 Task: Look for space in Salvaleón de Higüey, Dominican Republic from 4th June, 2023 to 15th June, 2023 for 2 adults in price range Rs.10000 to Rs.15000. Place can be entire place with 1  bedroom having 1 bed and 1 bathroom. Property type can be house, flat, guest house, hotel. Booking option can be shelf check-in. Required host language is English.
Action: Mouse moved to (671, 96)
Screenshot: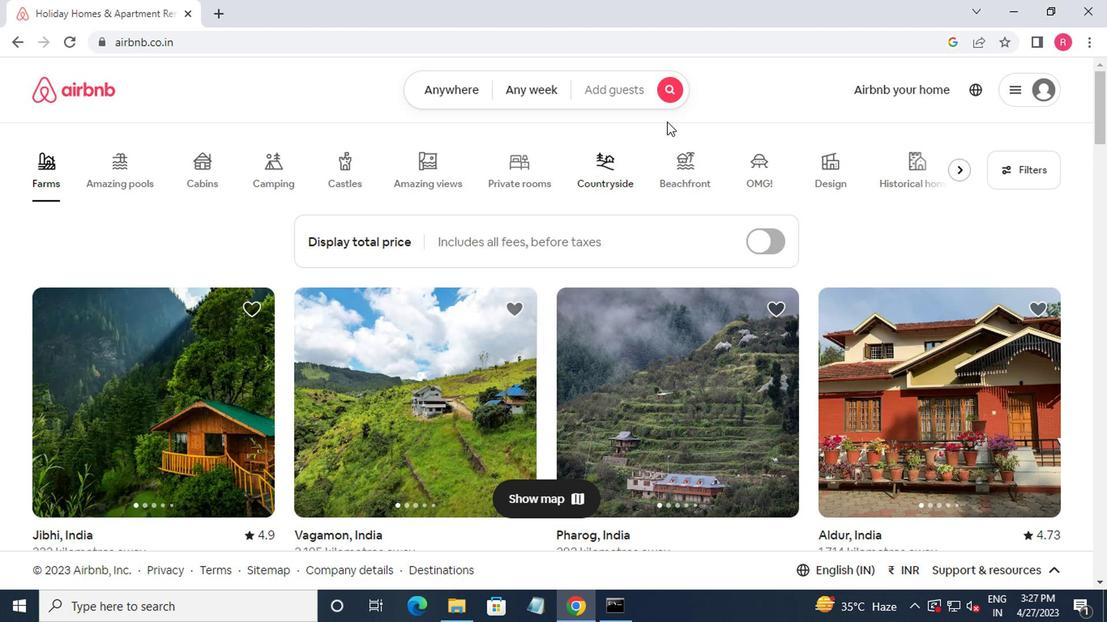 
Action: Mouse pressed left at (671, 96)
Screenshot: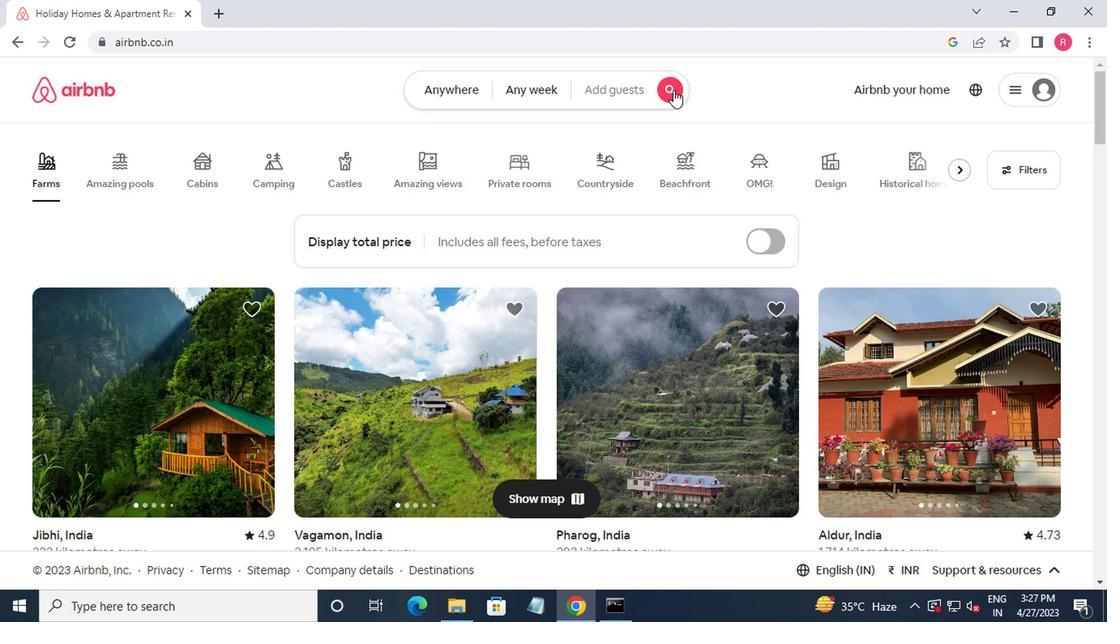 
Action: Mouse moved to (381, 163)
Screenshot: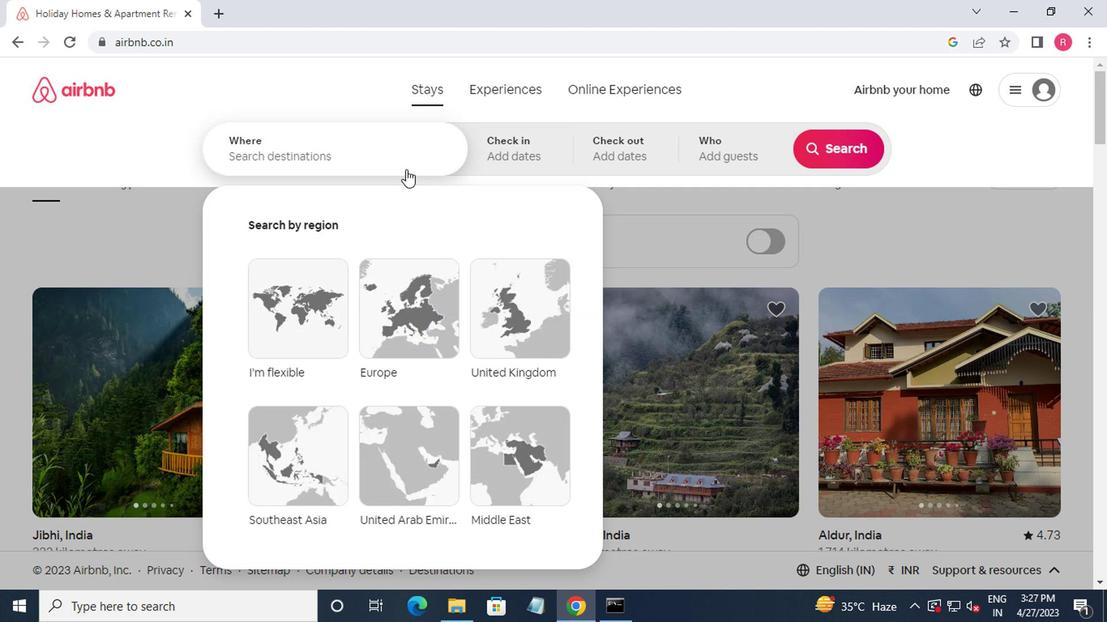 
Action: Mouse pressed left at (381, 163)
Screenshot: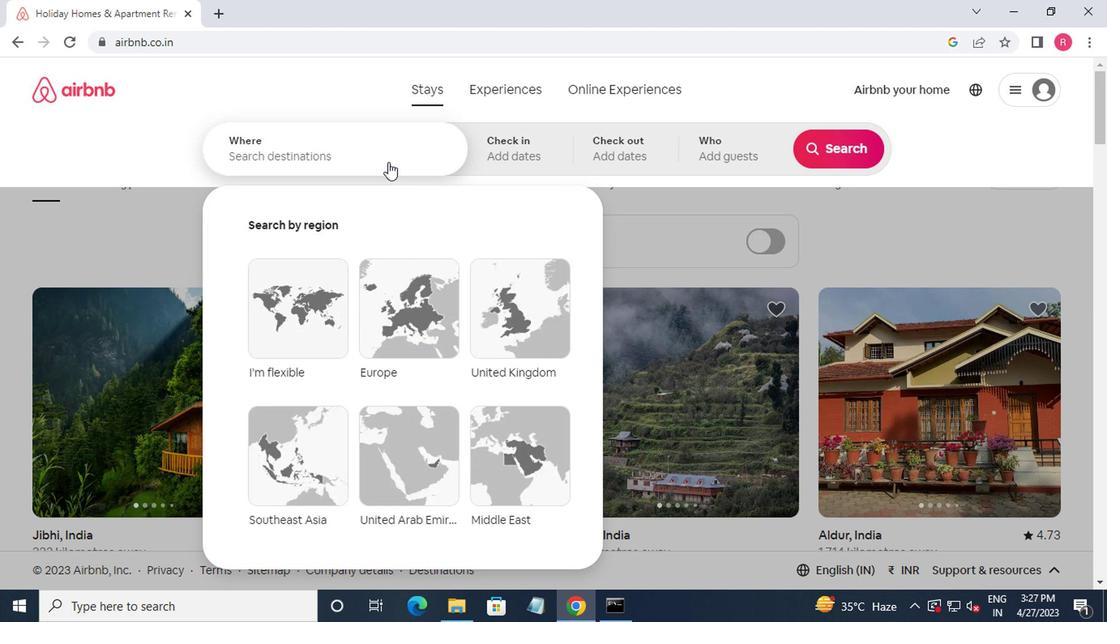 
Action: Mouse moved to (445, 133)
Screenshot: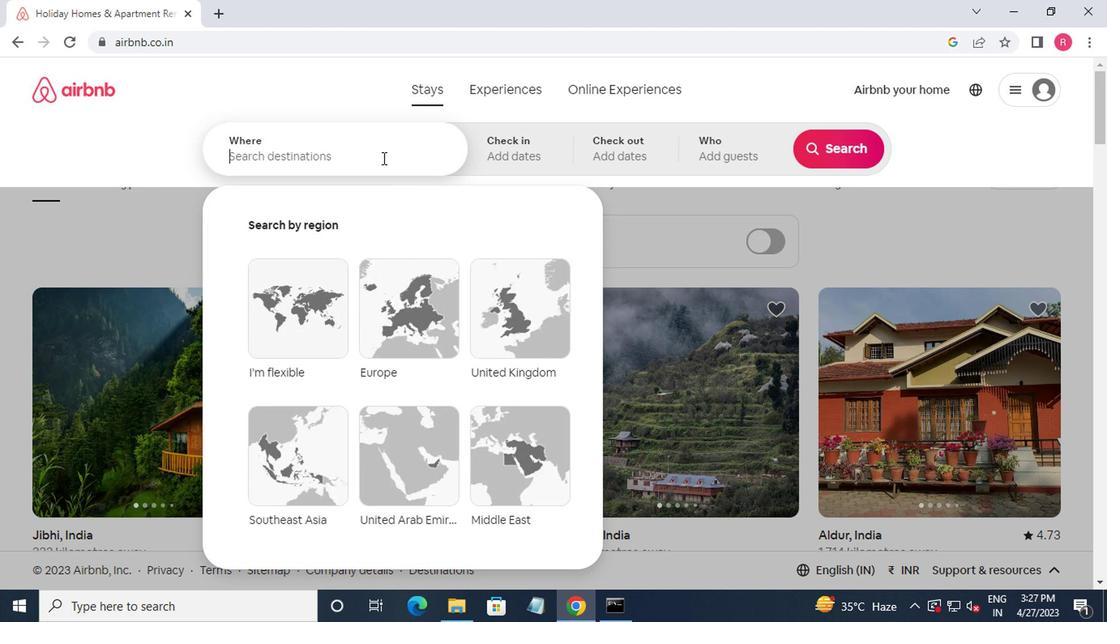 
Action: Key pressed salvaleon<Key.space>de<Key.space>higuey,denmar<Key.down><Key.enter>
Screenshot: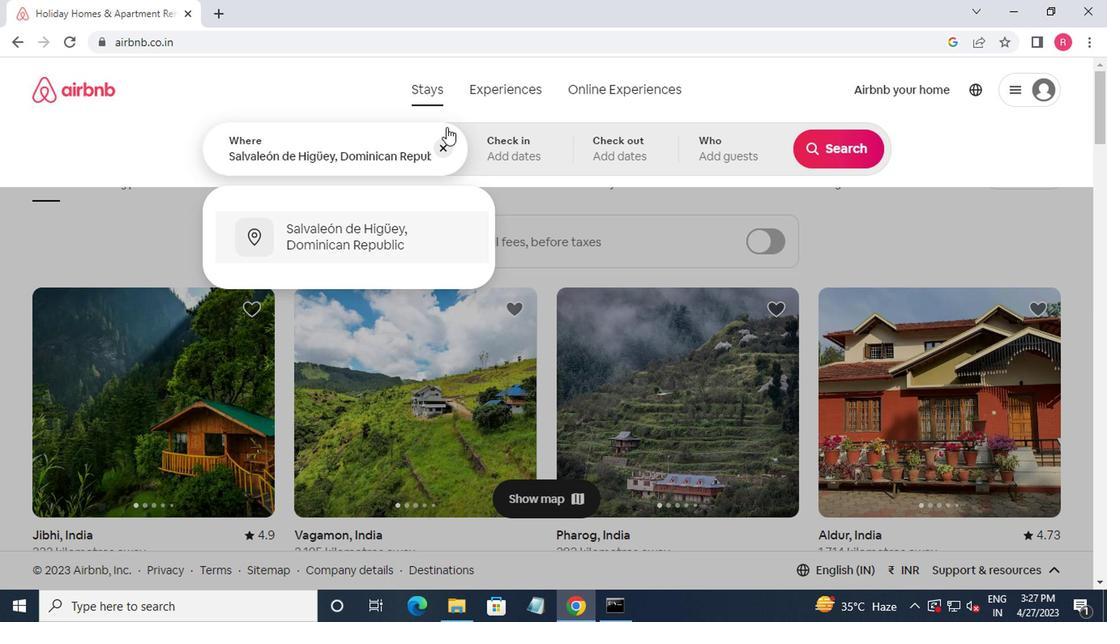 
Action: Mouse moved to (445, 132)
Screenshot: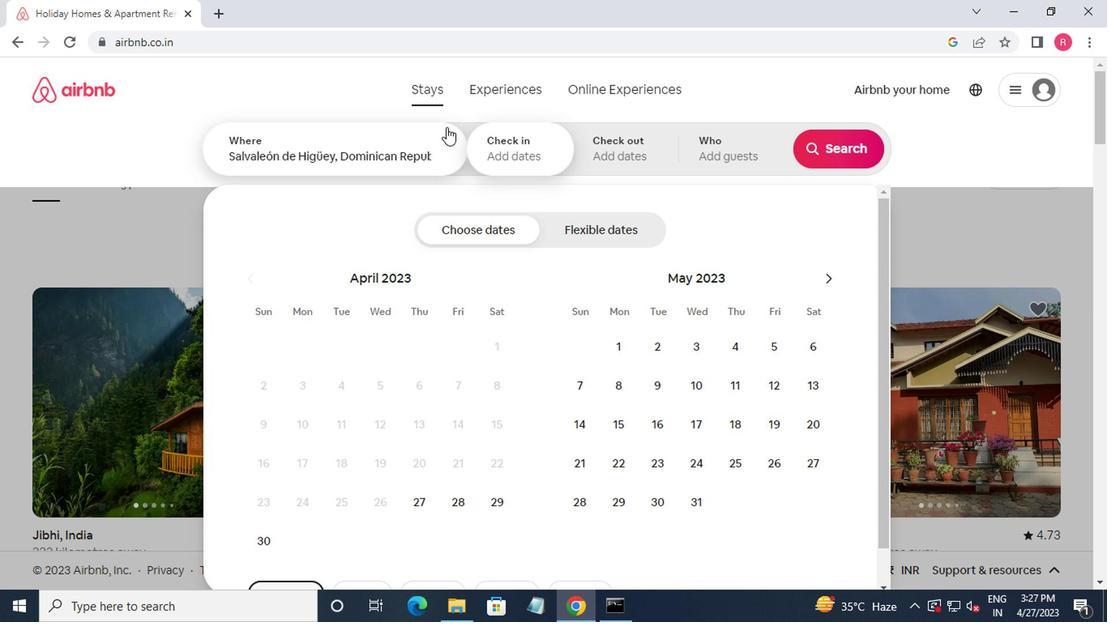 
Action: Mouse scrolled (445, 133) with delta (0, 1)
Screenshot: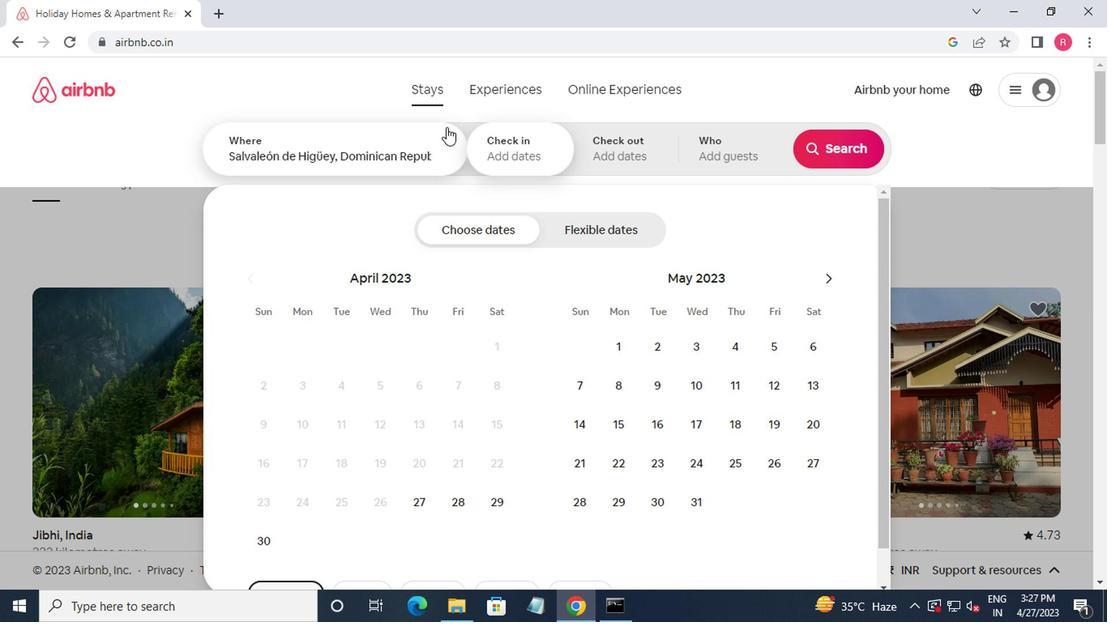 
Action: Mouse moved to (827, 279)
Screenshot: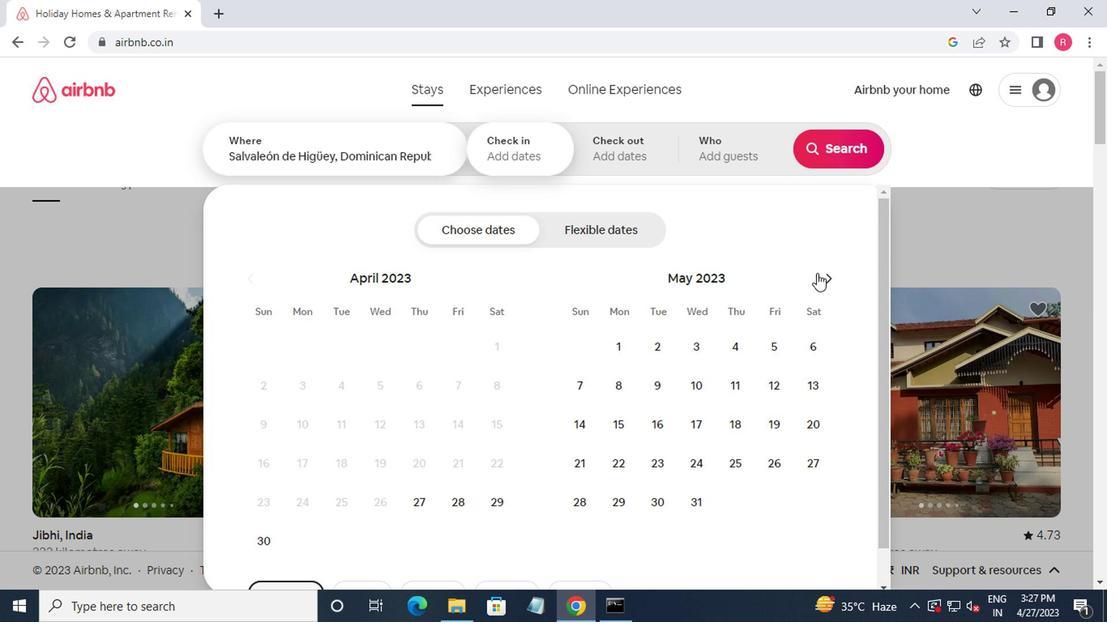 
Action: Mouse pressed left at (827, 279)
Screenshot: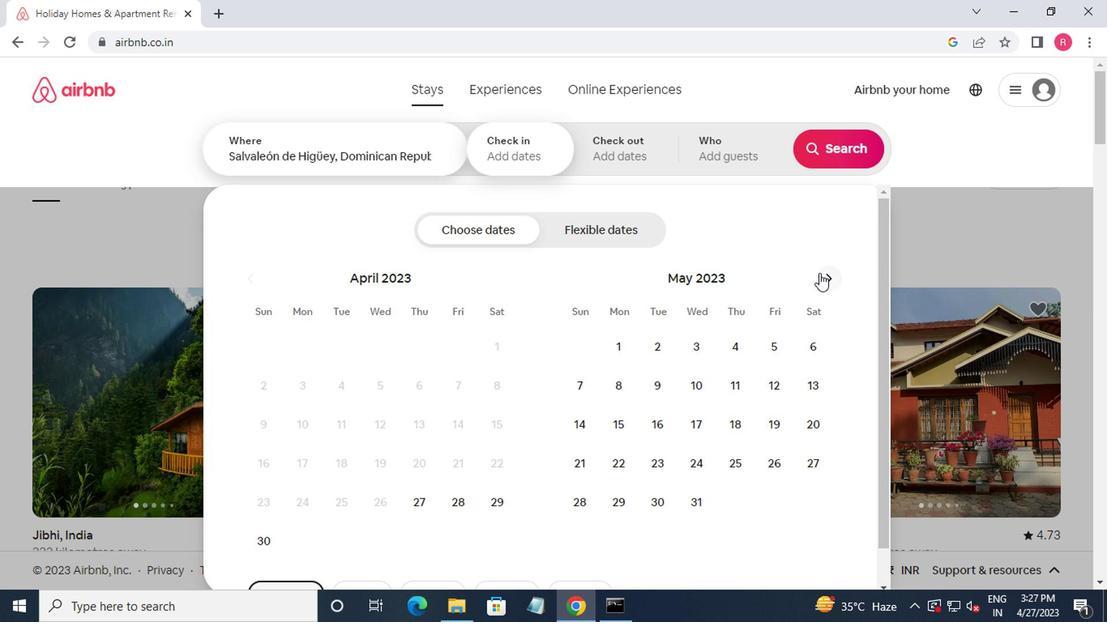 
Action: Mouse moved to (580, 392)
Screenshot: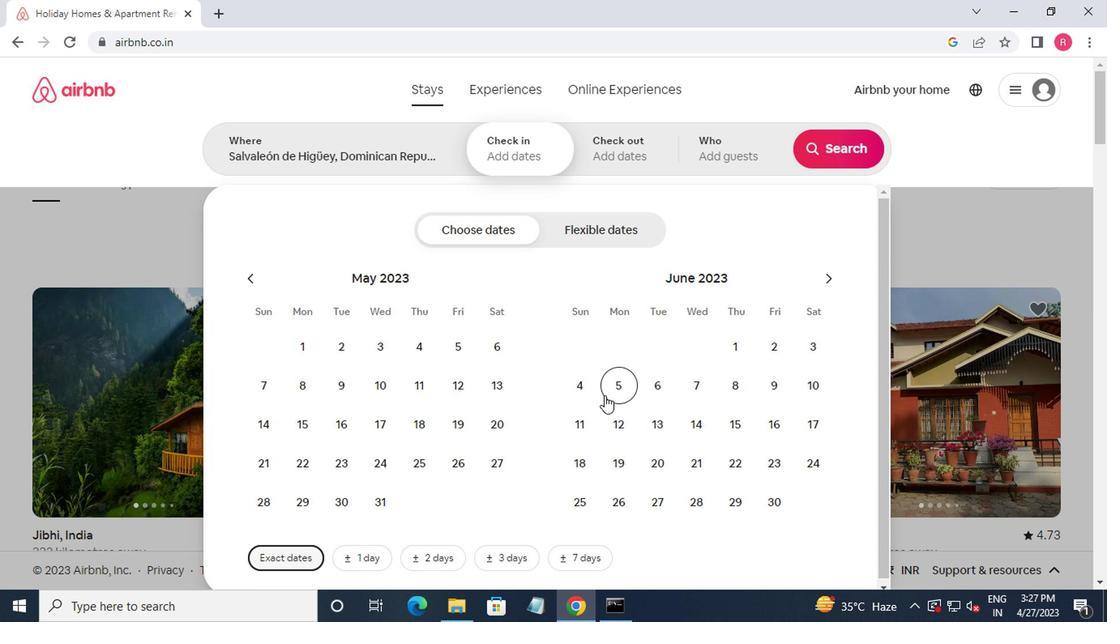 
Action: Mouse pressed left at (580, 392)
Screenshot: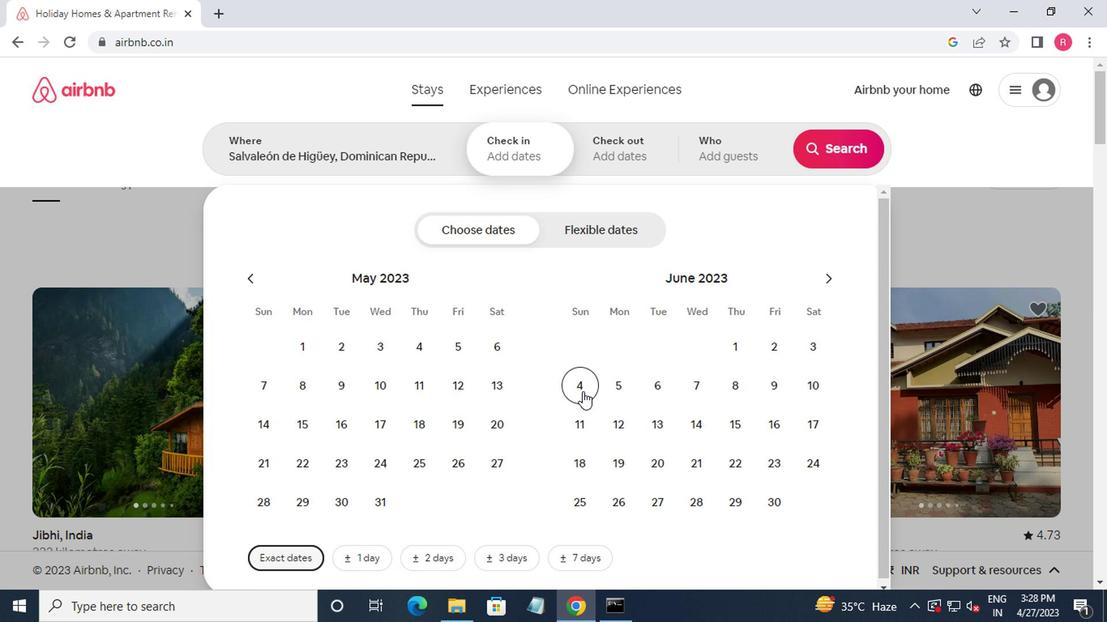 
Action: Mouse moved to (727, 425)
Screenshot: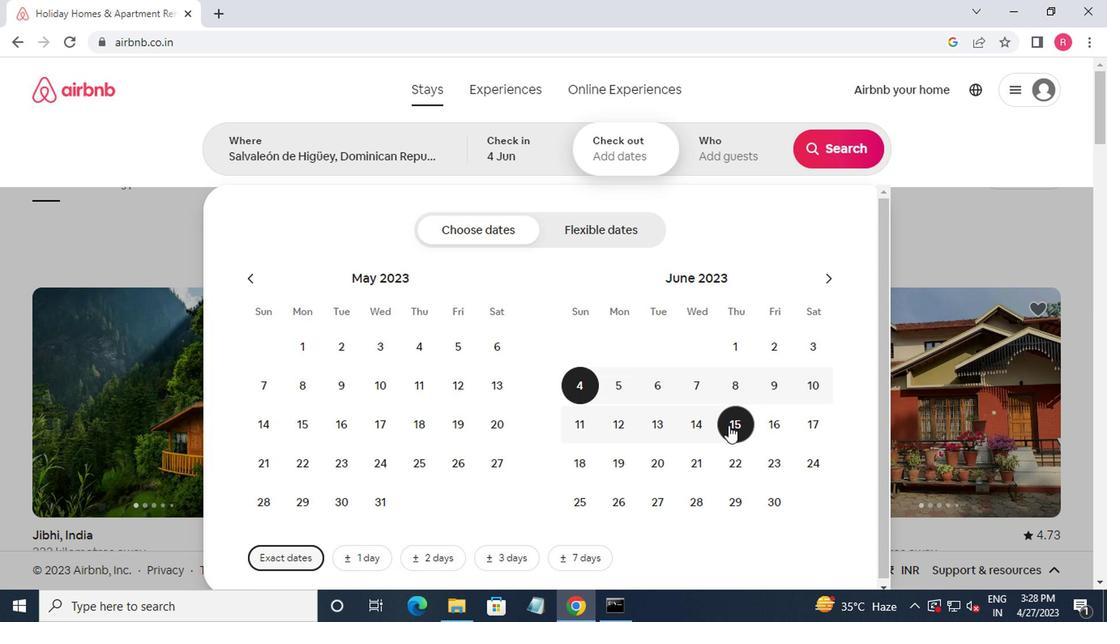 
Action: Mouse pressed left at (727, 425)
Screenshot: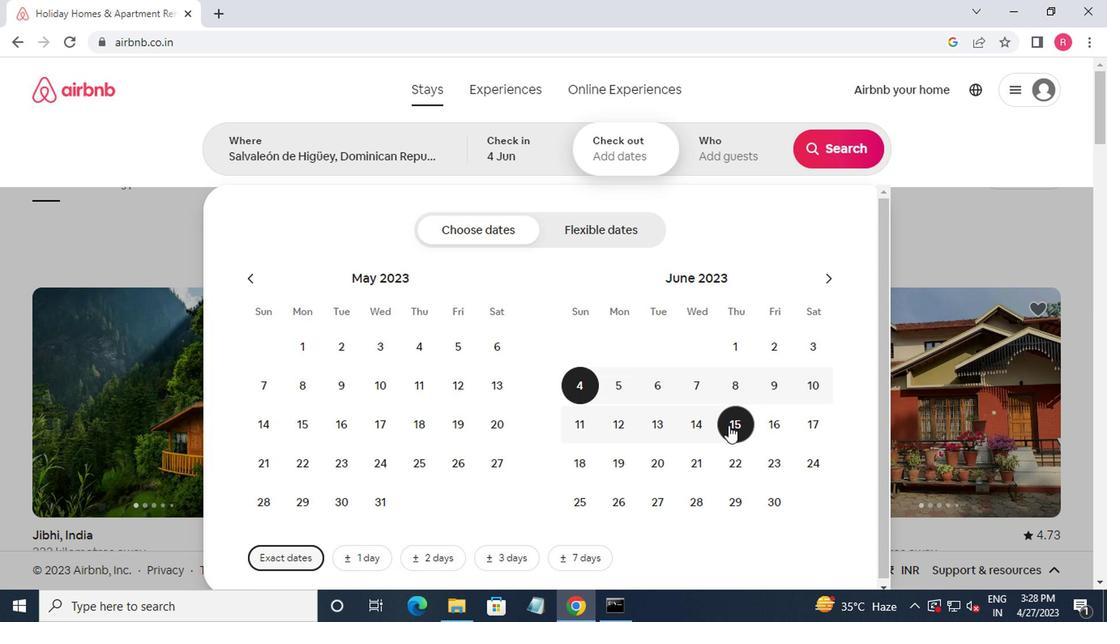 
Action: Mouse moved to (696, 164)
Screenshot: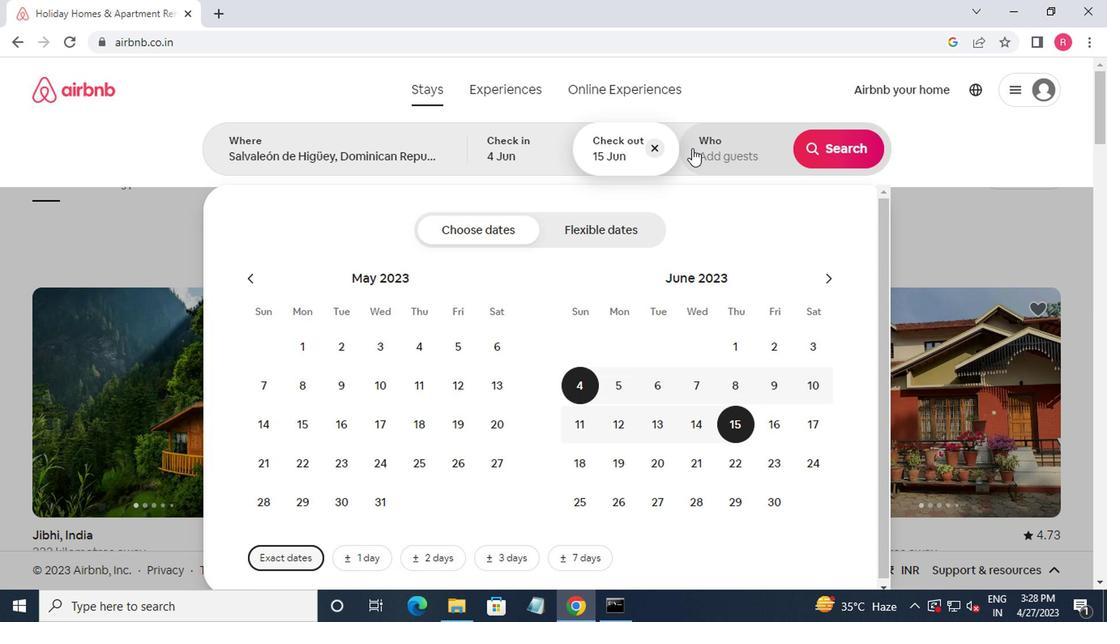 
Action: Mouse pressed left at (696, 164)
Screenshot: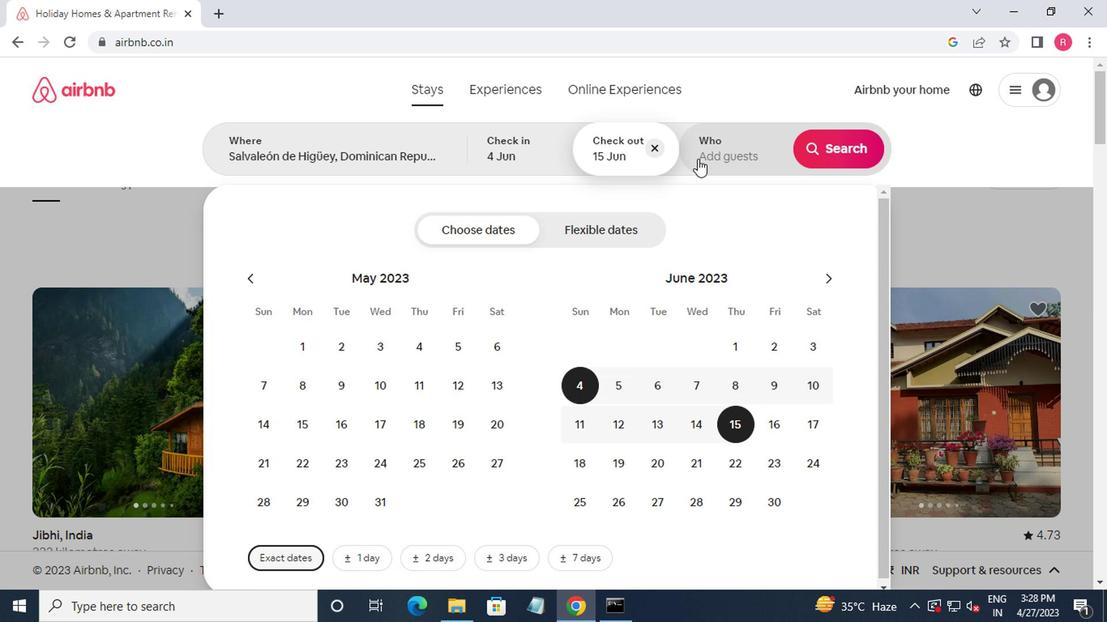 
Action: Mouse moved to (838, 240)
Screenshot: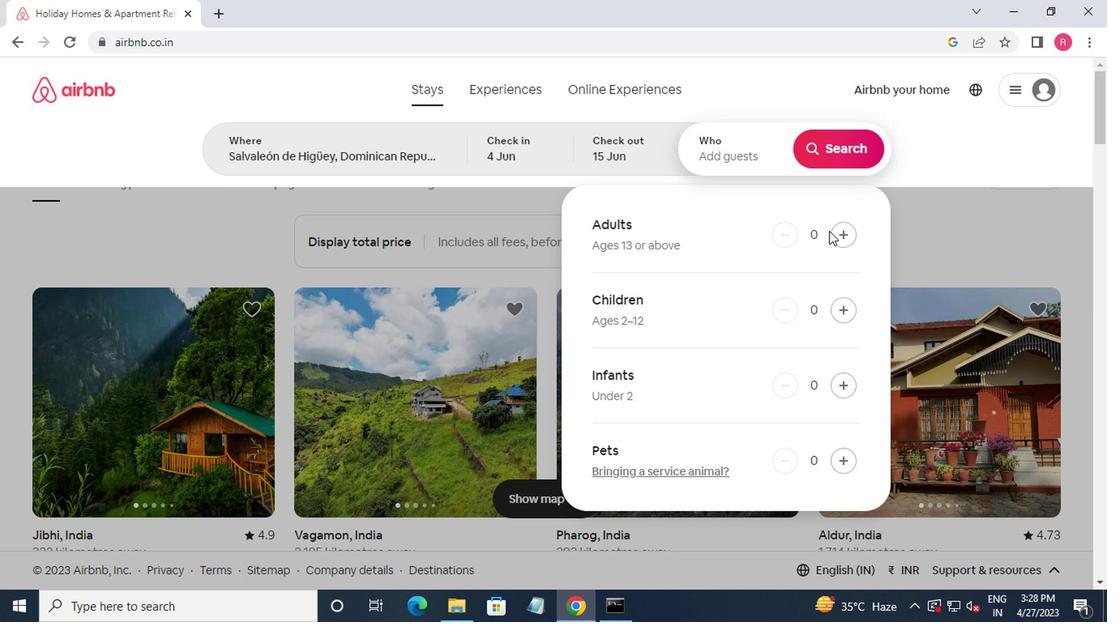 
Action: Mouse pressed left at (838, 240)
Screenshot: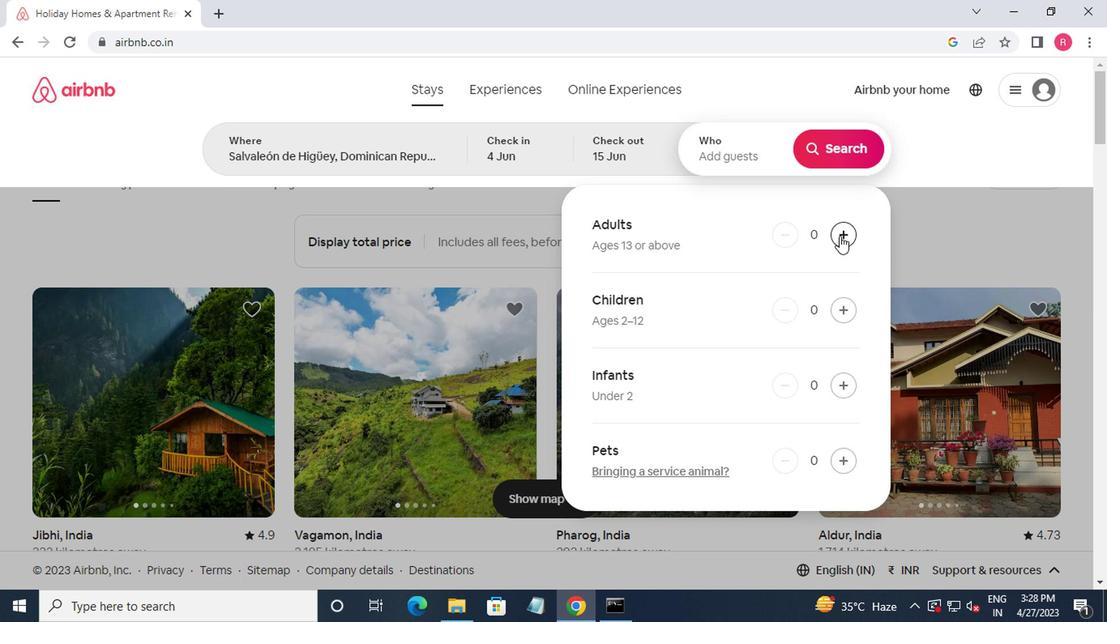 
Action: Mouse pressed left at (838, 240)
Screenshot: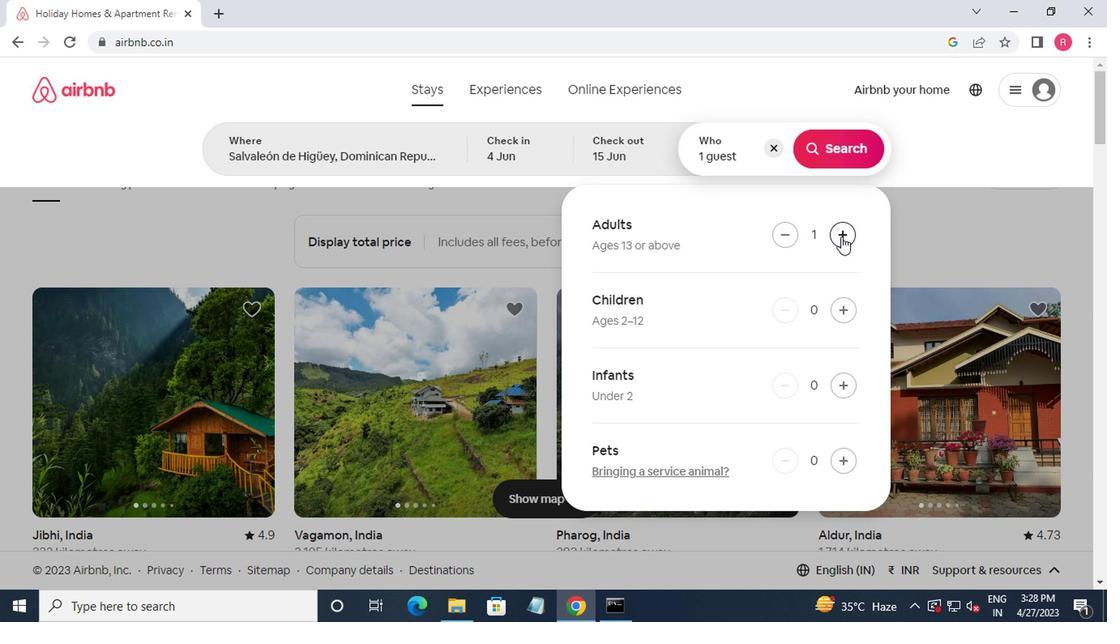 
Action: Mouse moved to (825, 172)
Screenshot: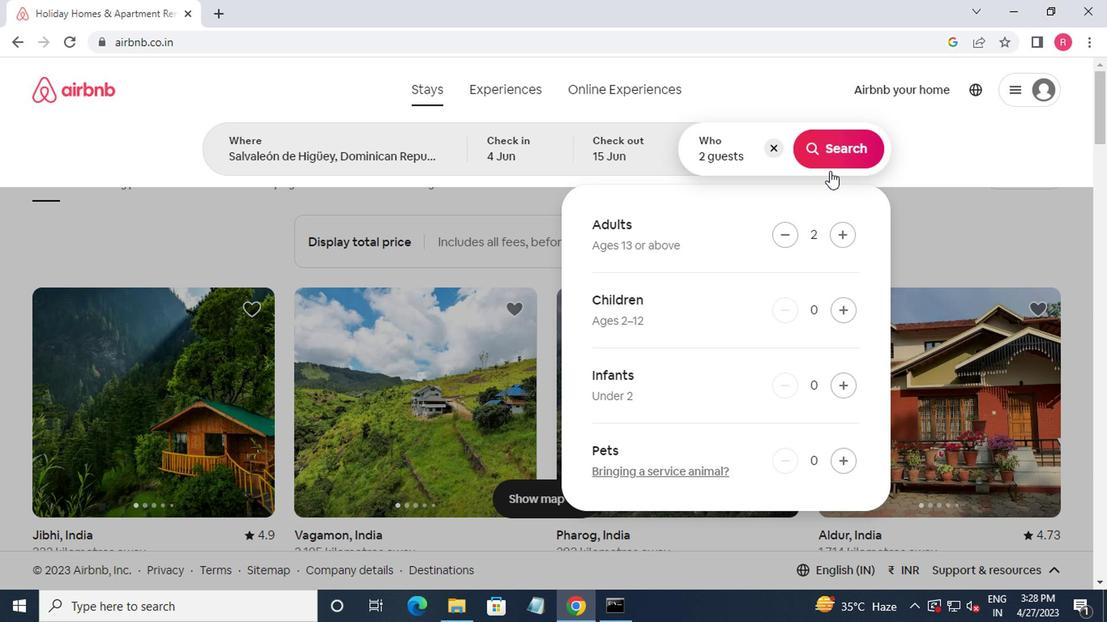 
Action: Mouse pressed left at (825, 172)
Screenshot: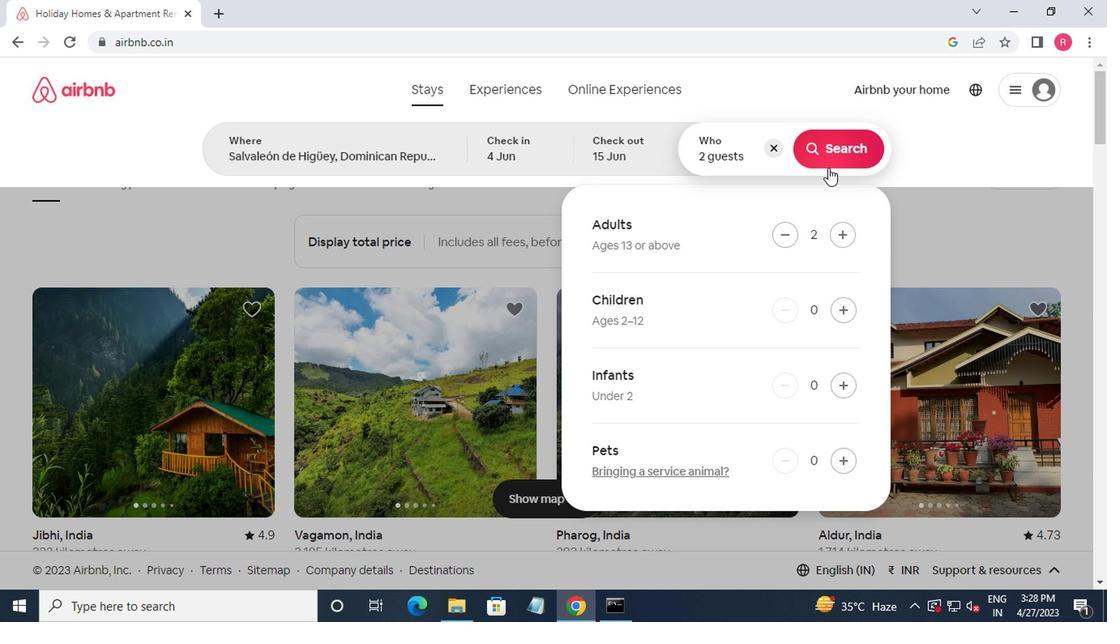 
Action: Mouse moved to (1029, 167)
Screenshot: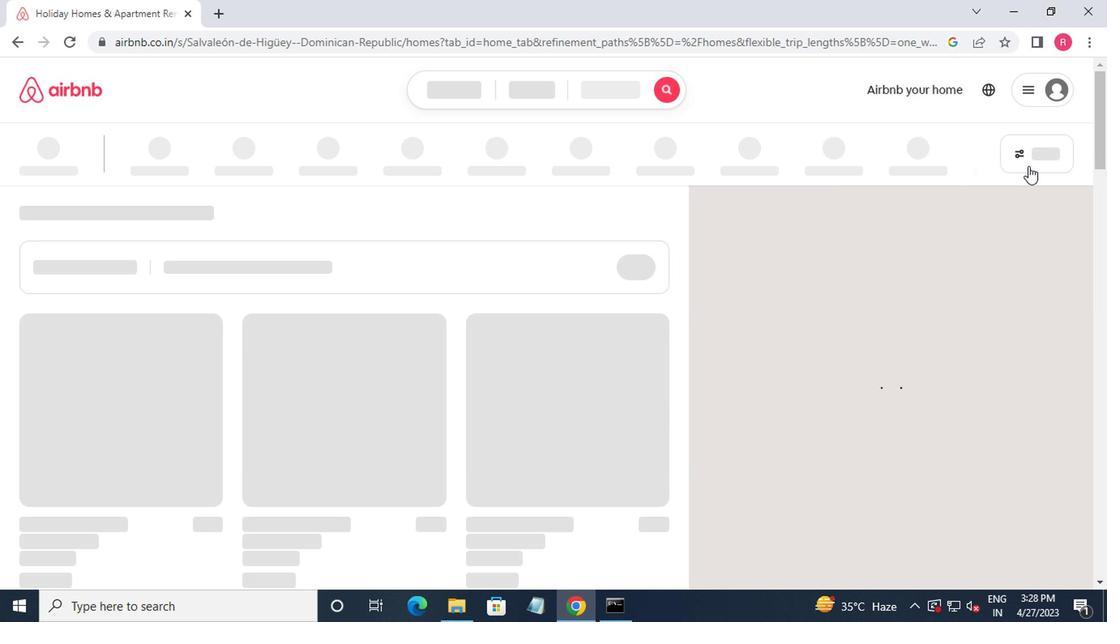 
Action: Mouse pressed left at (1029, 167)
Screenshot: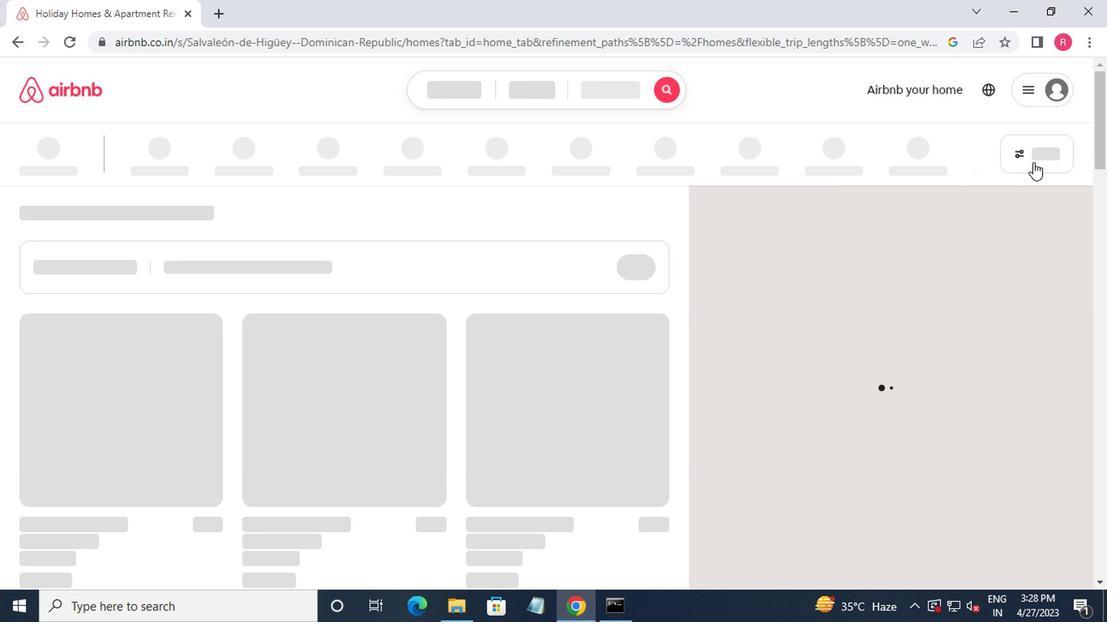 
Action: Mouse moved to (444, 358)
Screenshot: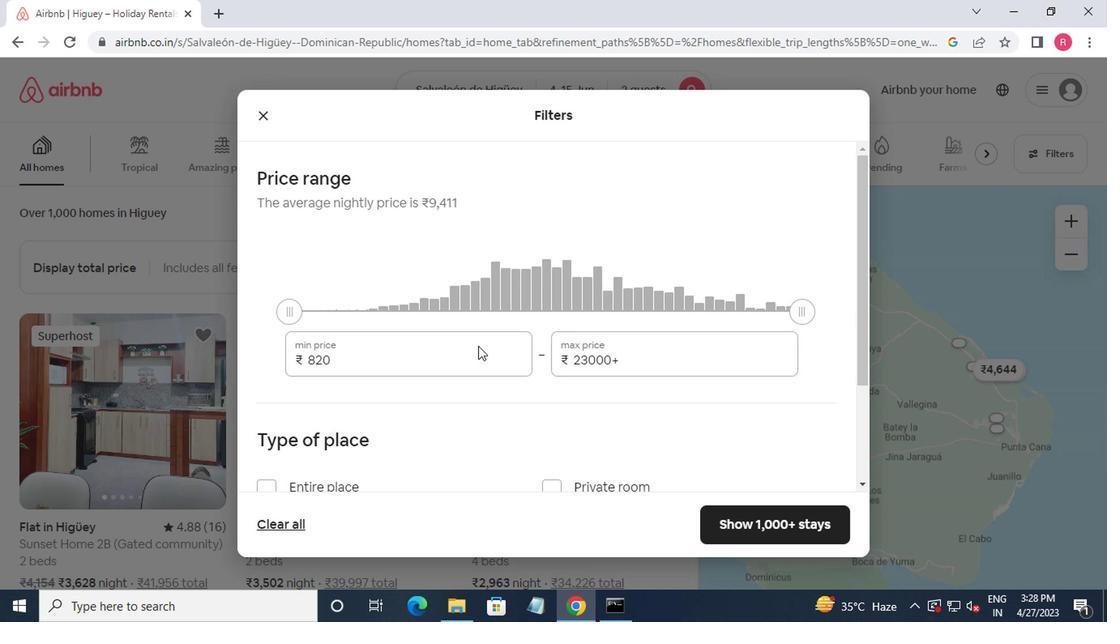 
Action: Mouse pressed left at (444, 358)
Screenshot: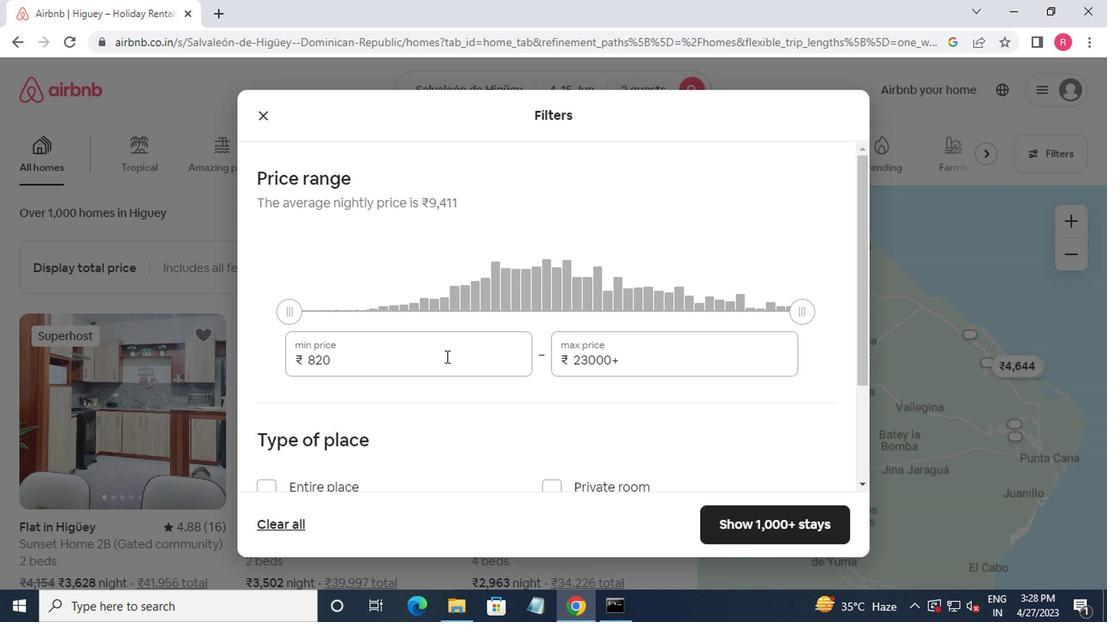 
Action: Mouse moved to (521, 284)
Screenshot: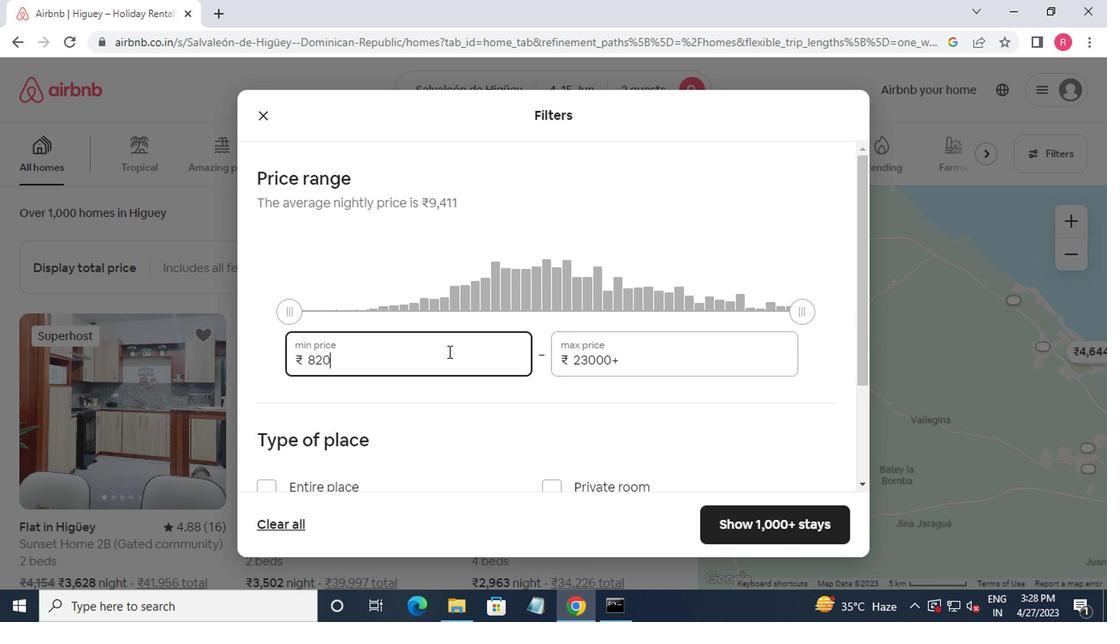 
Action: Key pressed <Key.backspace><Key.backspace><Key.backspace><Key.backspace>10000<Key.tab>1<Key.backspace><Key.backspace><Key.backspace><Key.backspace><Key.backspace><Key.backspace><Key.backspace><Key.backspace><Key.backspace><Key.backspace><Key.backspace><Key.backspace>15000
Screenshot: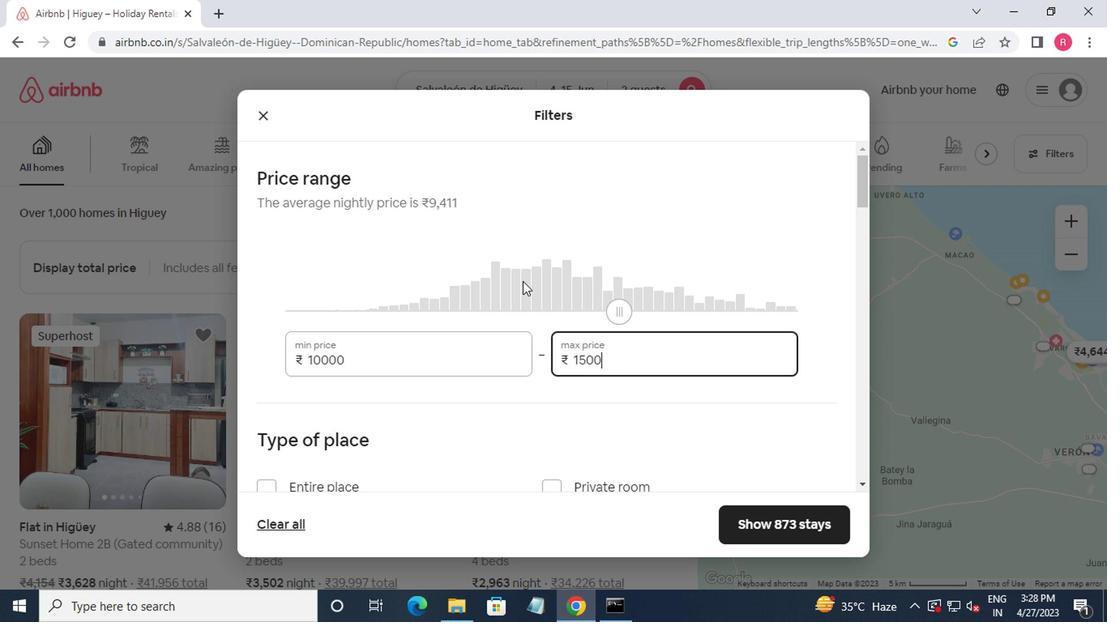 
Action: Mouse moved to (486, 281)
Screenshot: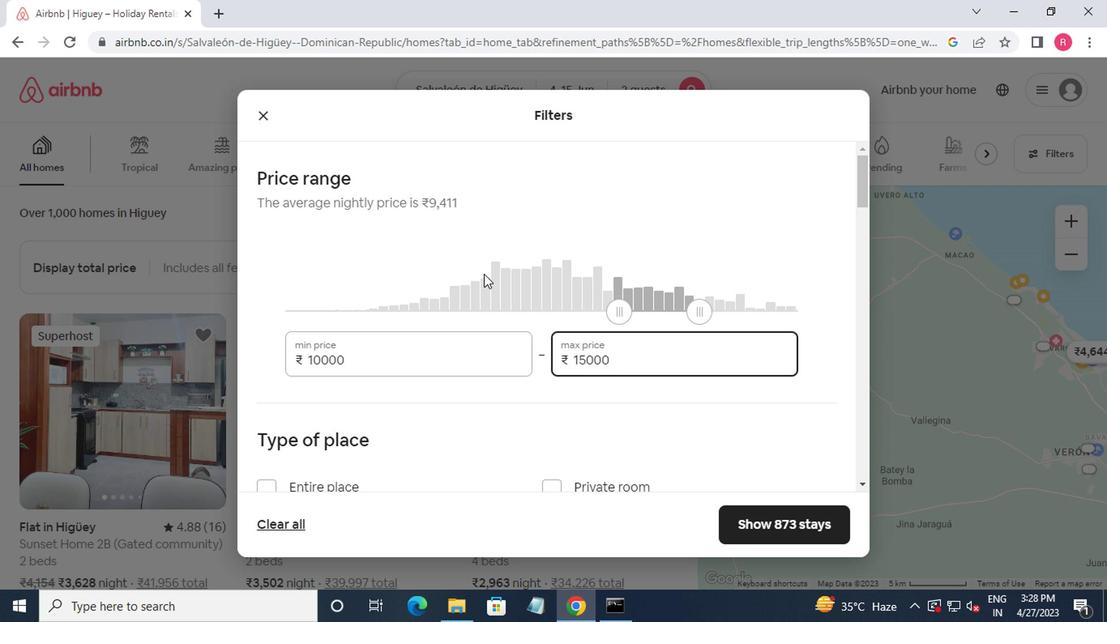 
Action: Mouse scrolled (486, 280) with delta (0, 0)
Screenshot: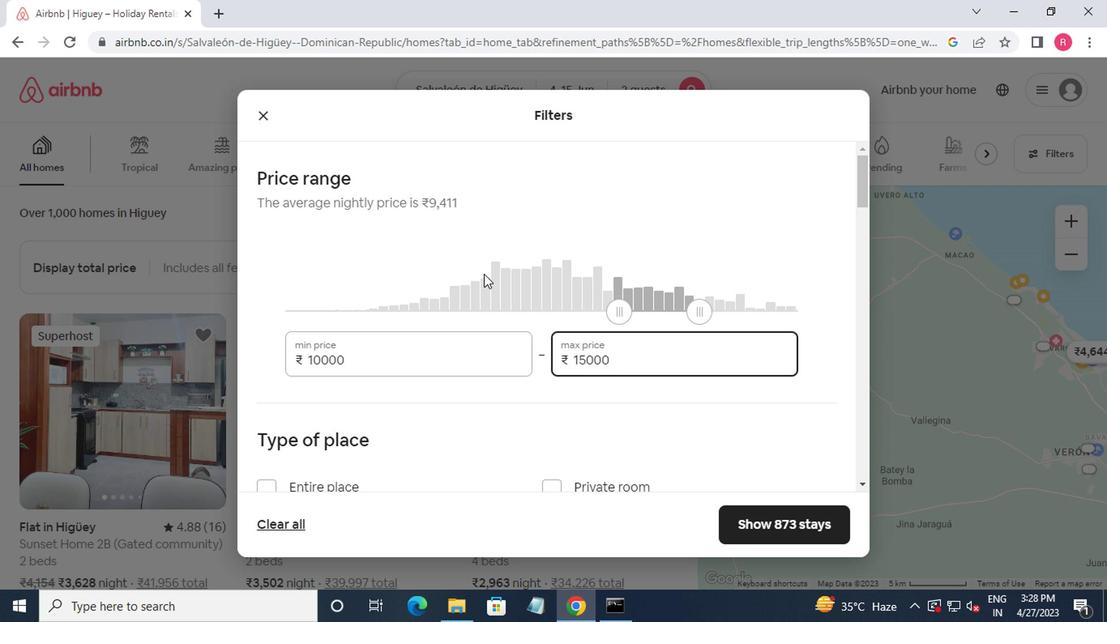 
Action: Mouse moved to (487, 282)
Screenshot: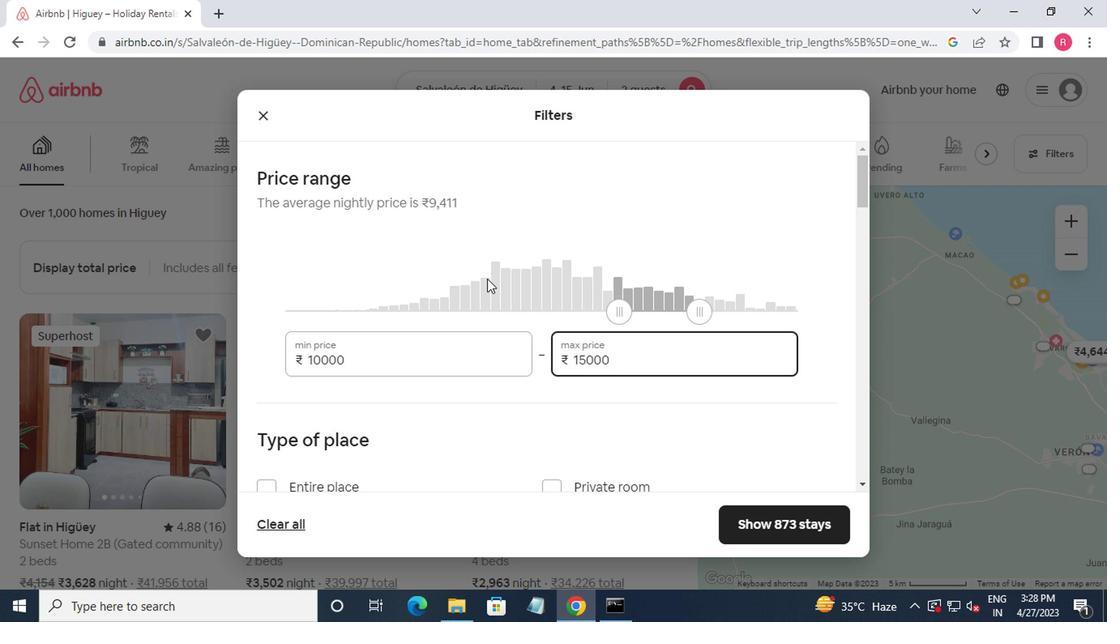 
Action: Mouse scrolled (487, 281) with delta (0, -1)
Screenshot: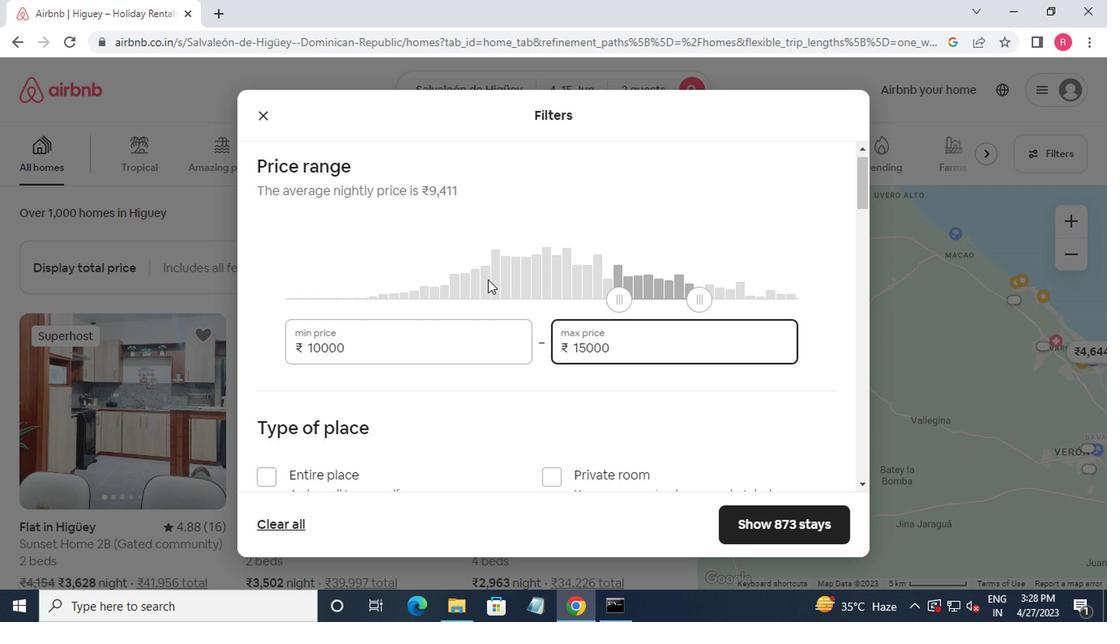 
Action: Mouse moved to (467, 295)
Screenshot: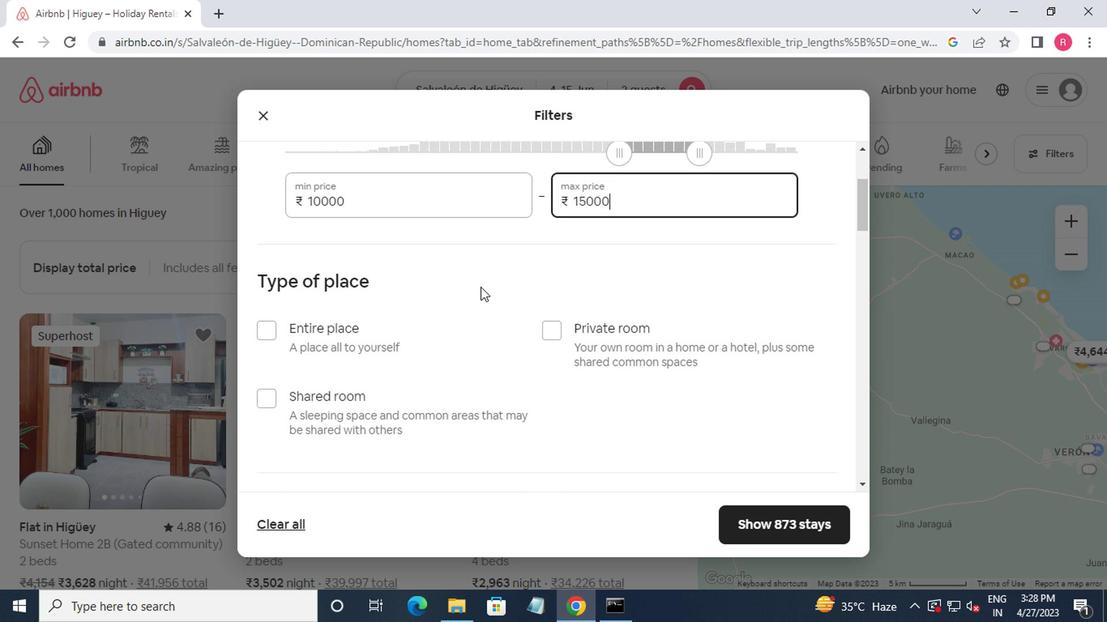 
Action: Mouse scrolled (467, 294) with delta (0, -1)
Screenshot: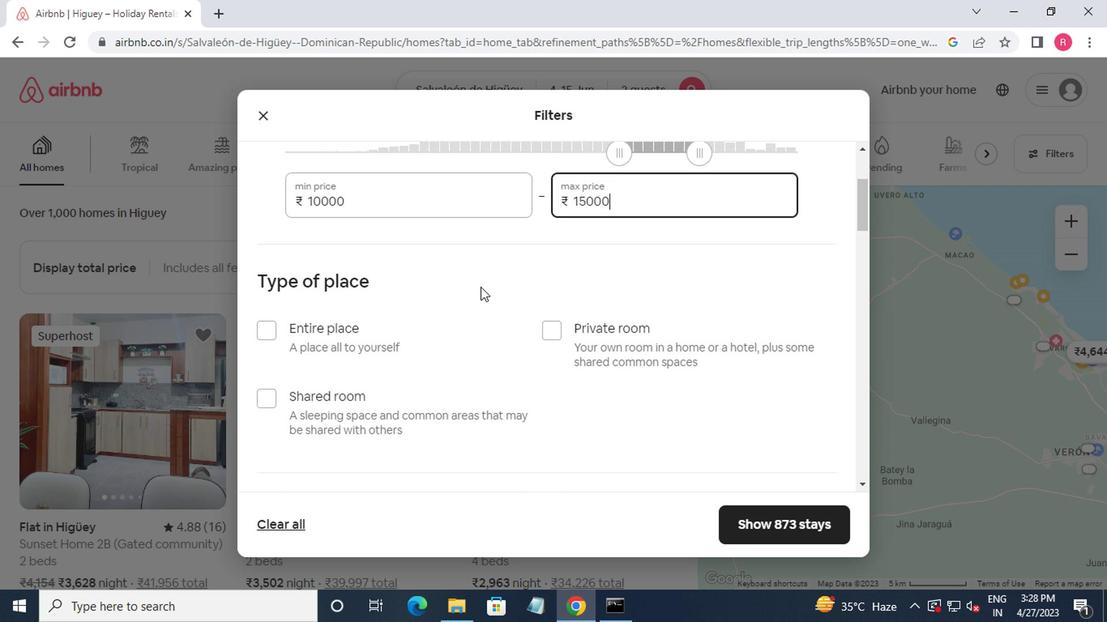 
Action: Mouse moved to (267, 254)
Screenshot: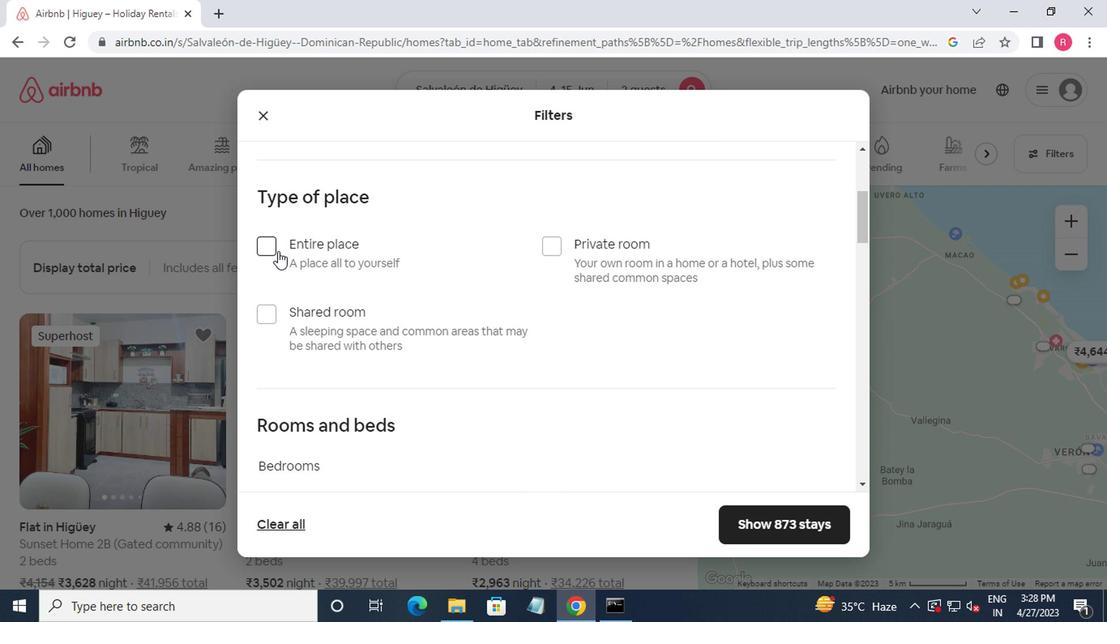 
Action: Mouse pressed left at (267, 254)
Screenshot: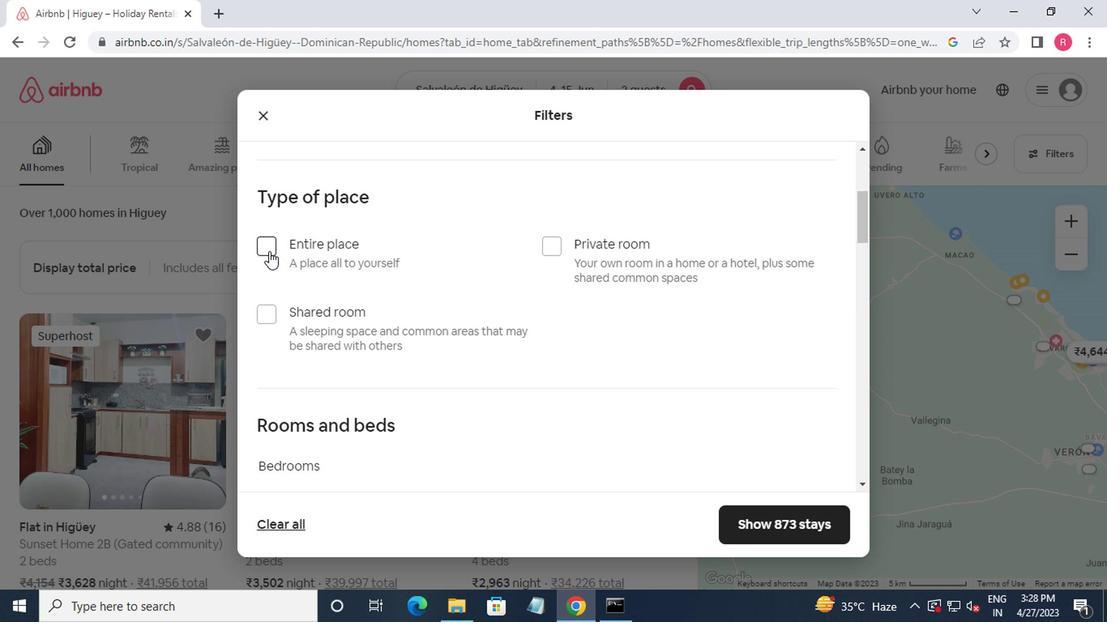 
Action: Mouse scrolled (267, 253) with delta (0, -1)
Screenshot: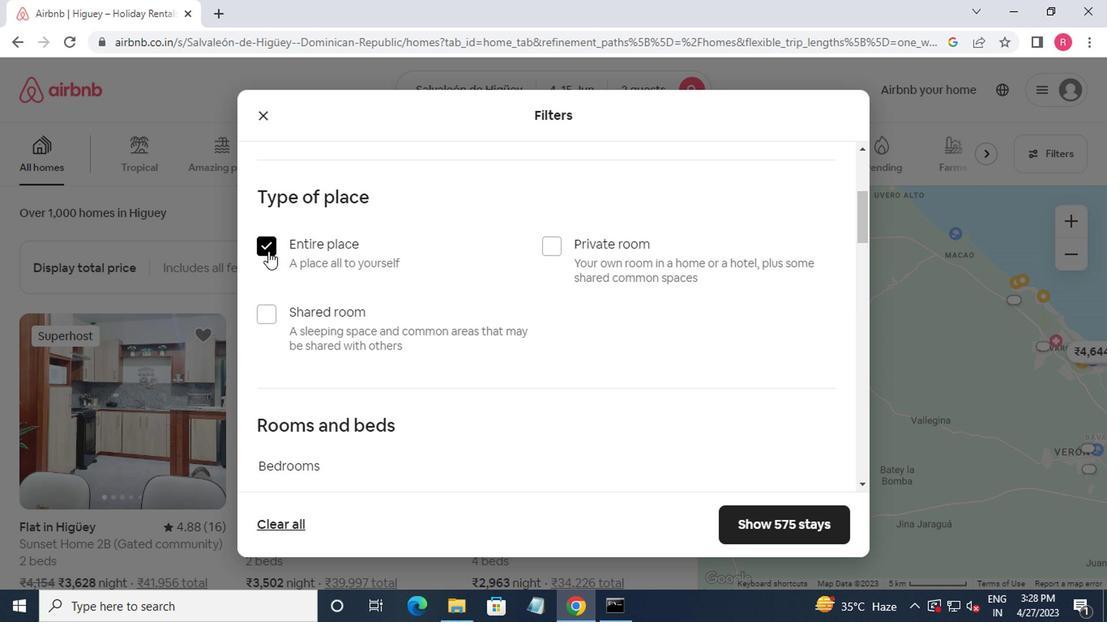 
Action: Mouse scrolled (267, 253) with delta (0, -1)
Screenshot: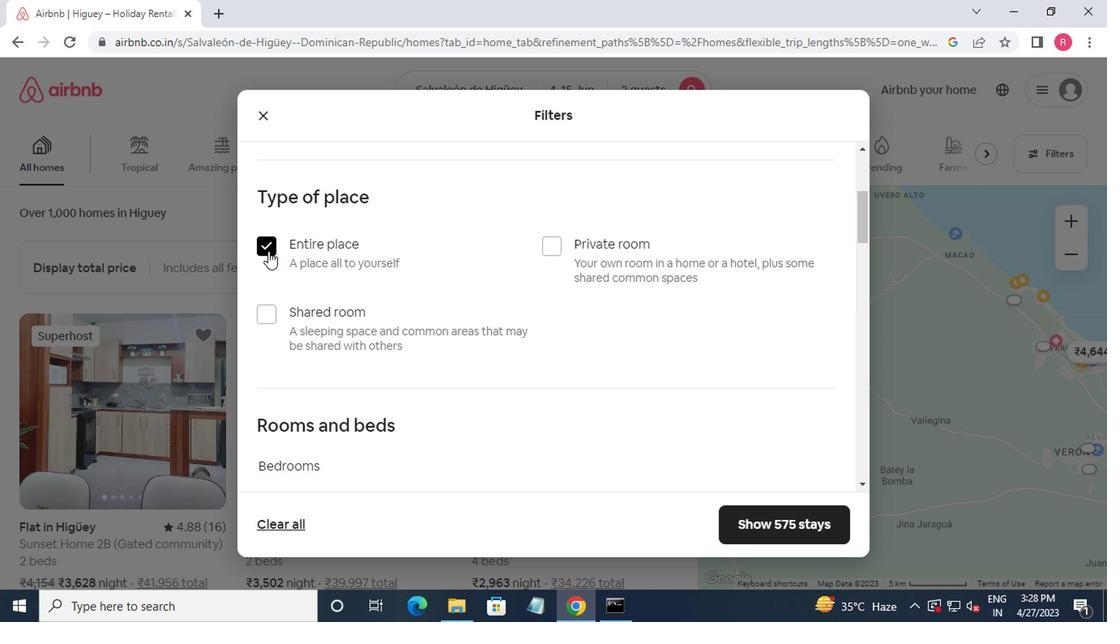 
Action: Mouse scrolled (267, 253) with delta (0, -1)
Screenshot: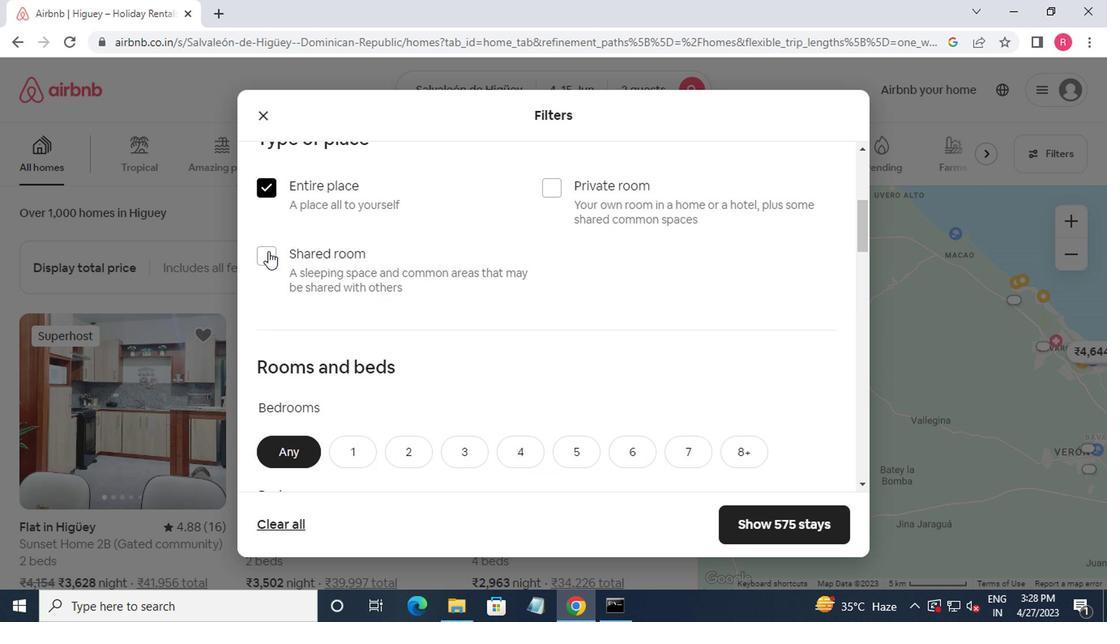 
Action: Mouse moved to (342, 266)
Screenshot: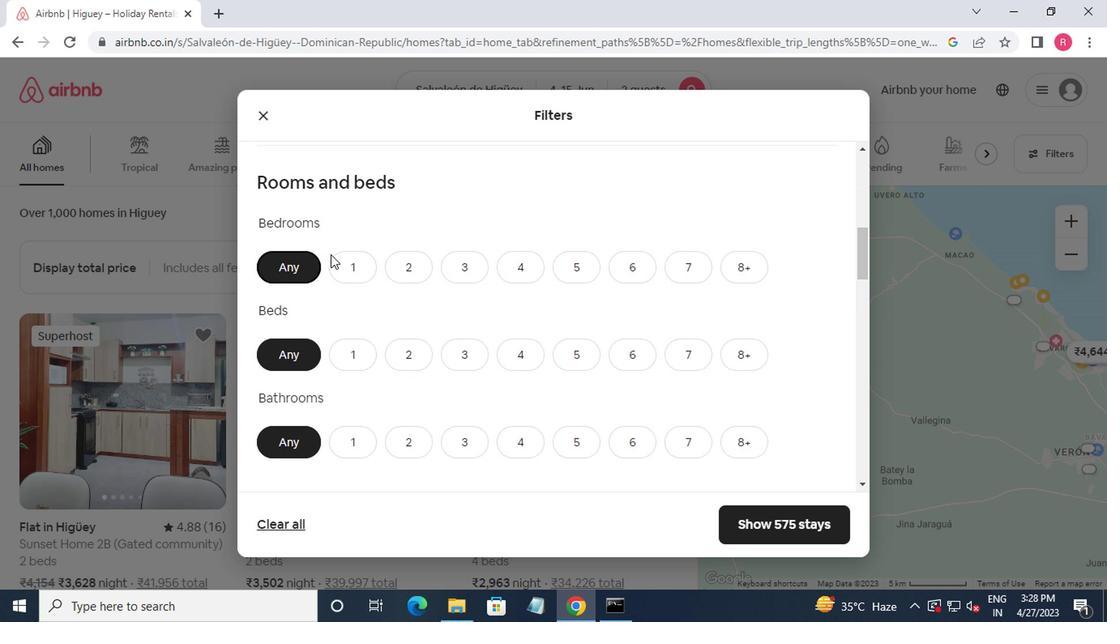 
Action: Mouse pressed left at (342, 266)
Screenshot: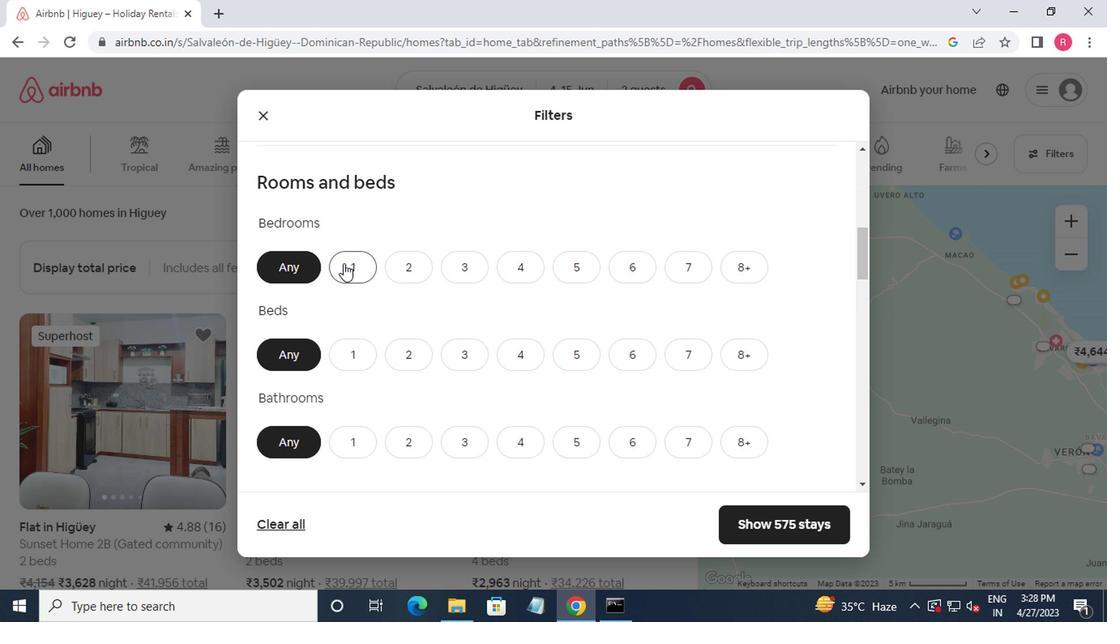 
Action: Mouse moved to (352, 358)
Screenshot: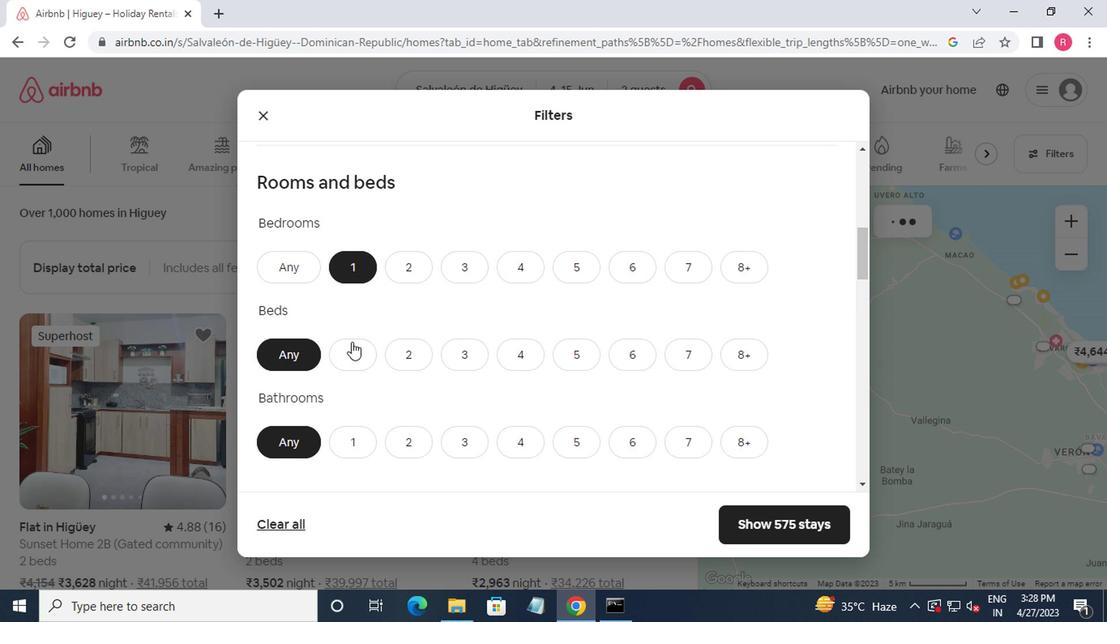 
Action: Mouse pressed left at (352, 358)
Screenshot: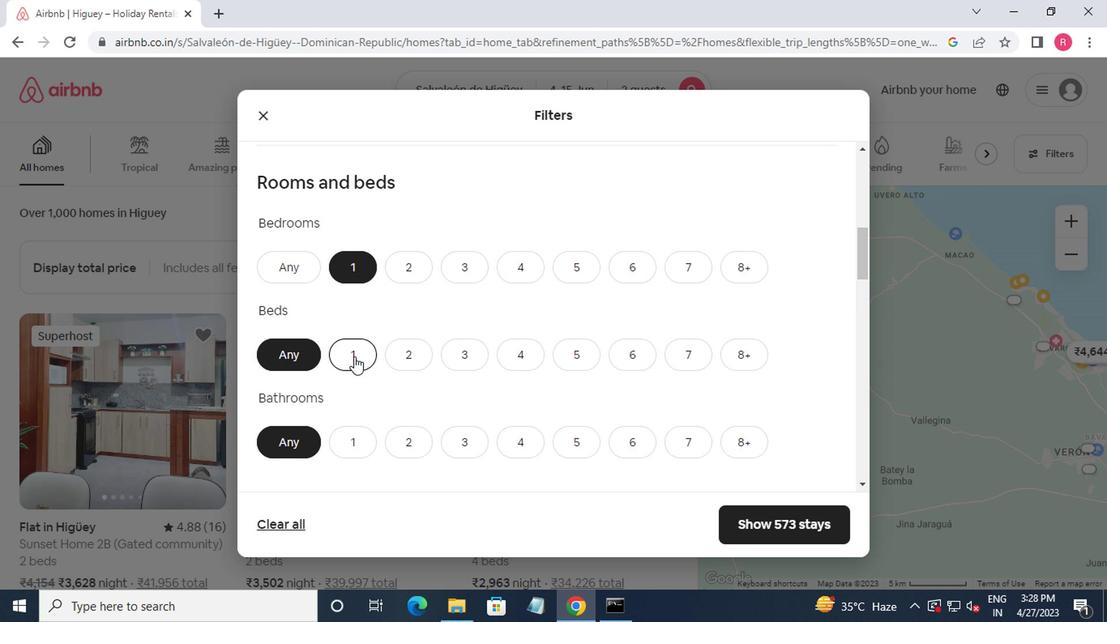 
Action: Mouse moved to (362, 371)
Screenshot: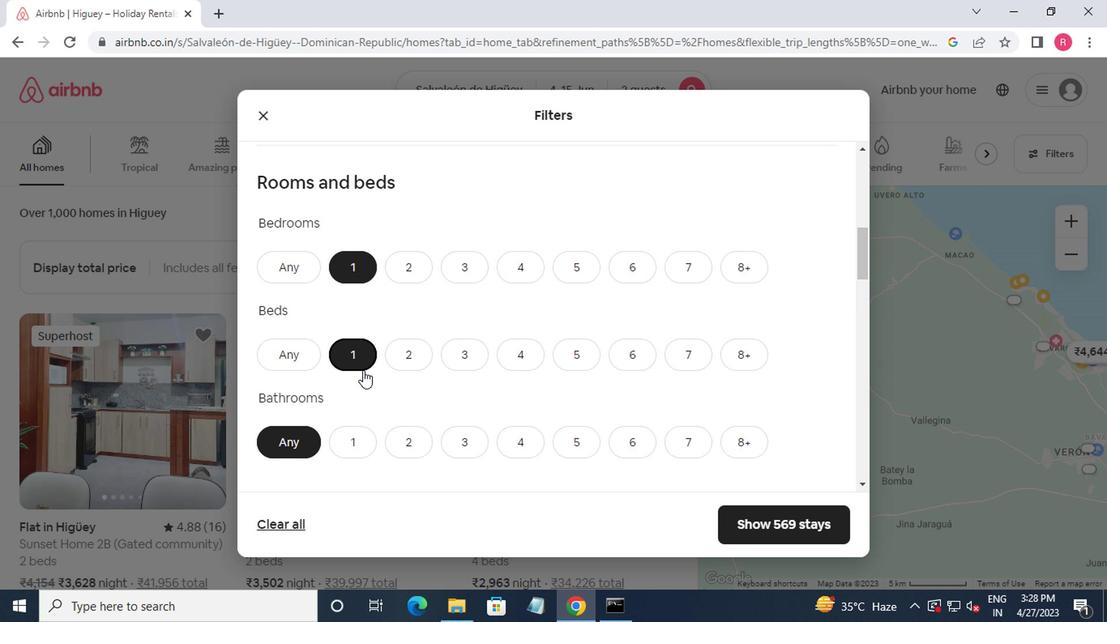 
Action: Mouse scrolled (362, 371) with delta (0, 0)
Screenshot: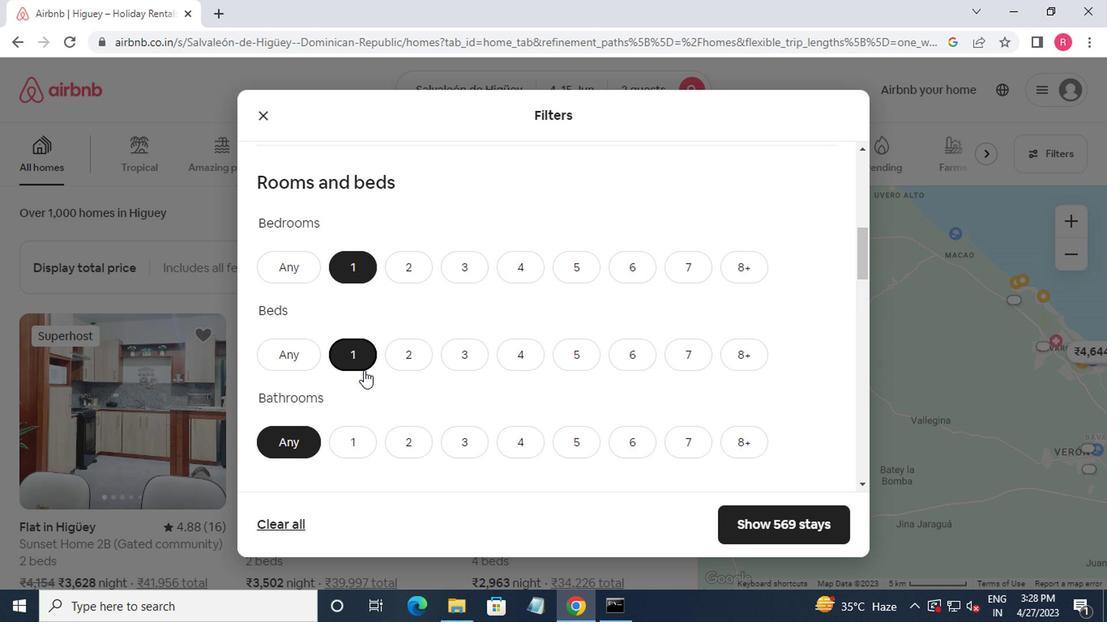
Action: Mouse moved to (356, 365)
Screenshot: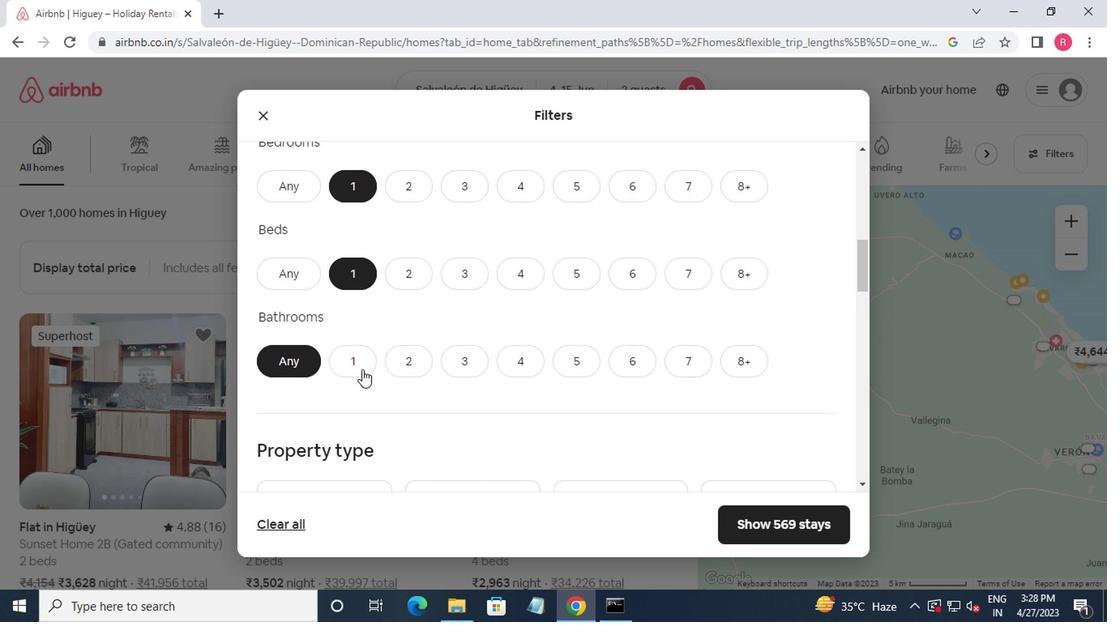 
Action: Mouse pressed left at (356, 365)
Screenshot: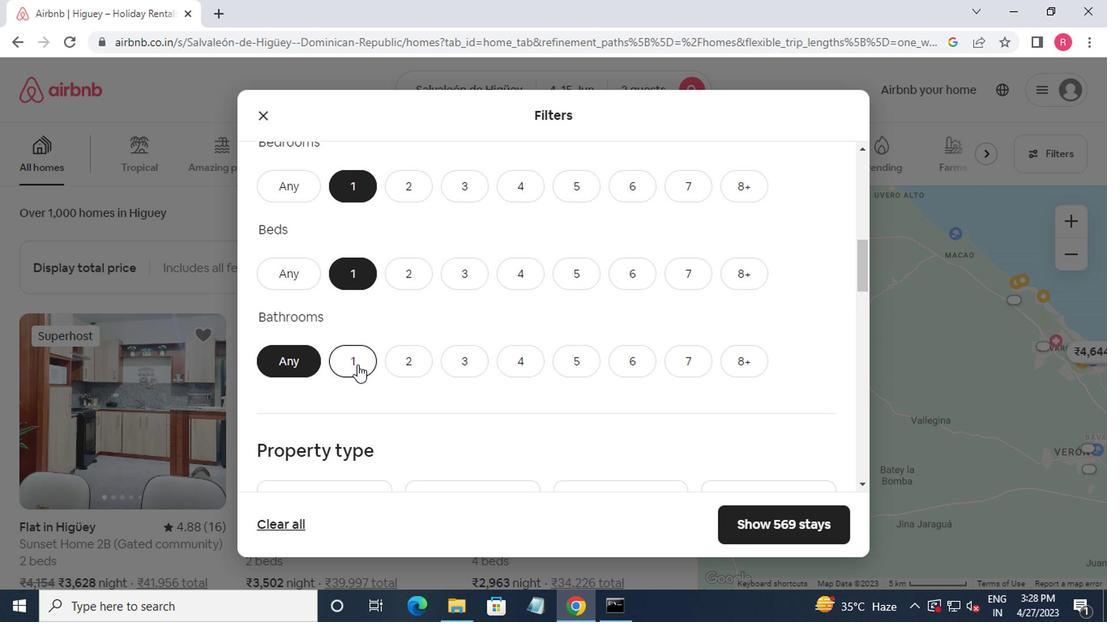 
Action: Mouse moved to (356, 360)
Screenshot: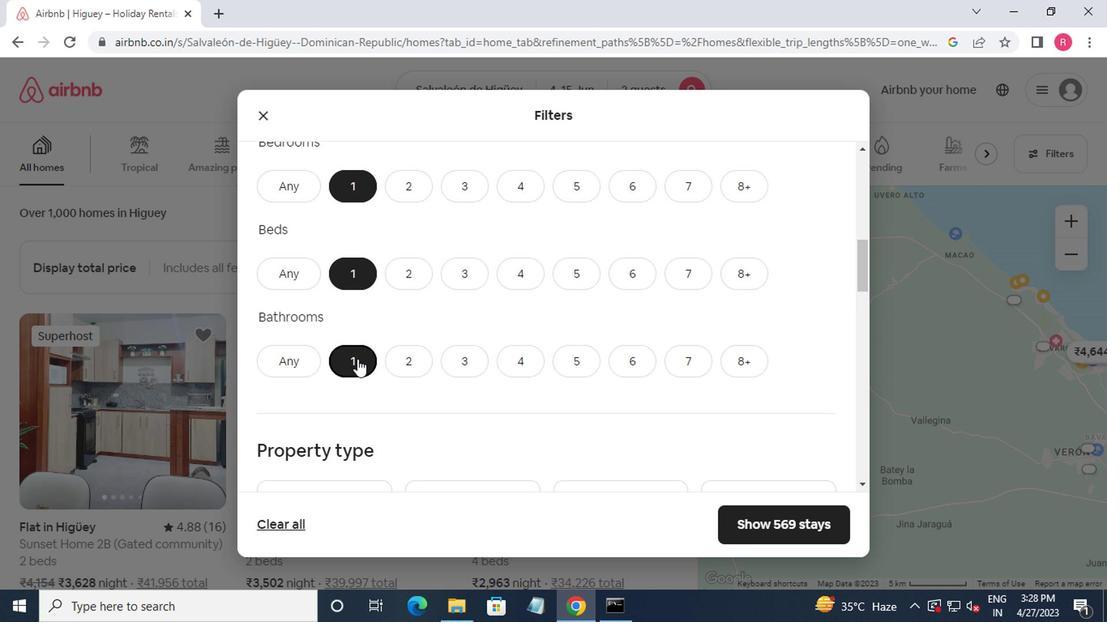 
Action: Mouse scrolled (356, 359) with delta (0, -1)
Screenshot: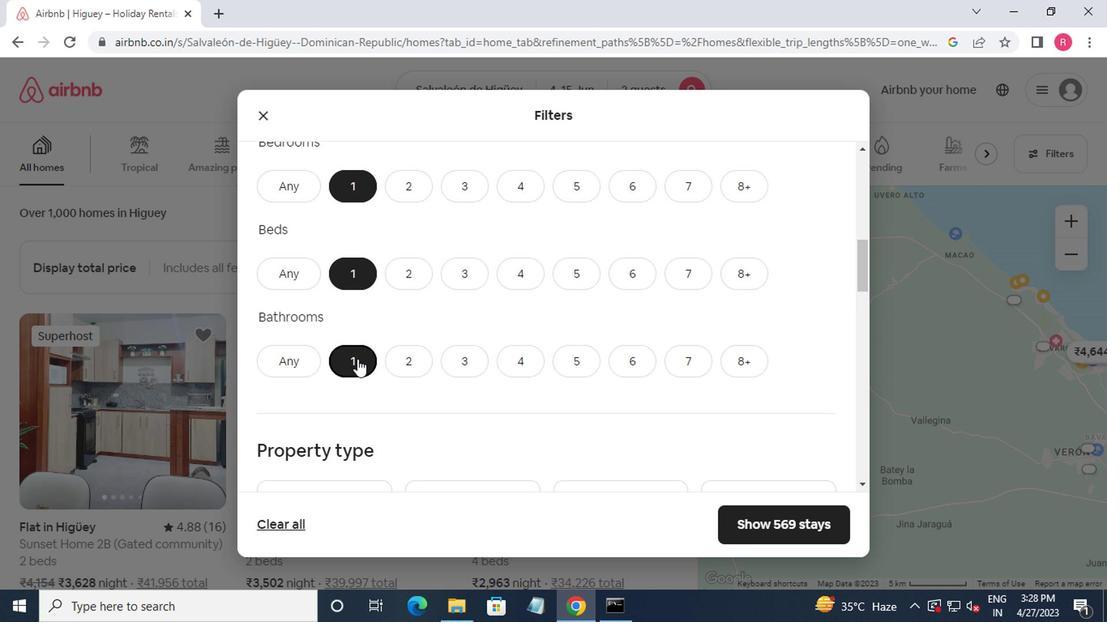 
Action: Mouse scrolled (356, 359) with delta (0, -1)
Screenshot: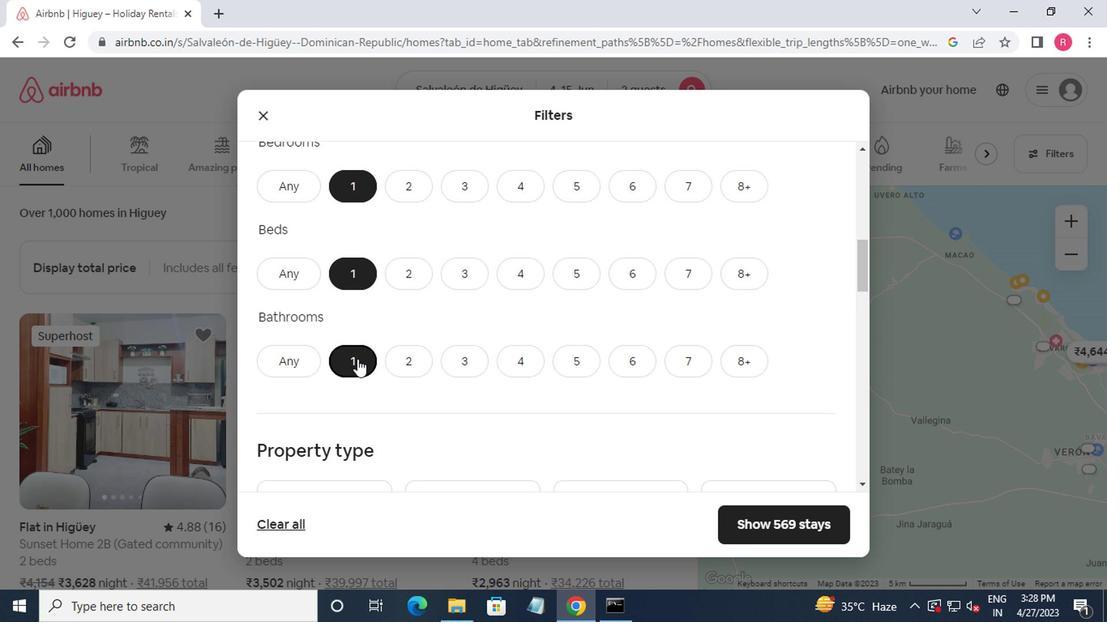 
Action: Mouse moved to (356, 358)
Screenshot: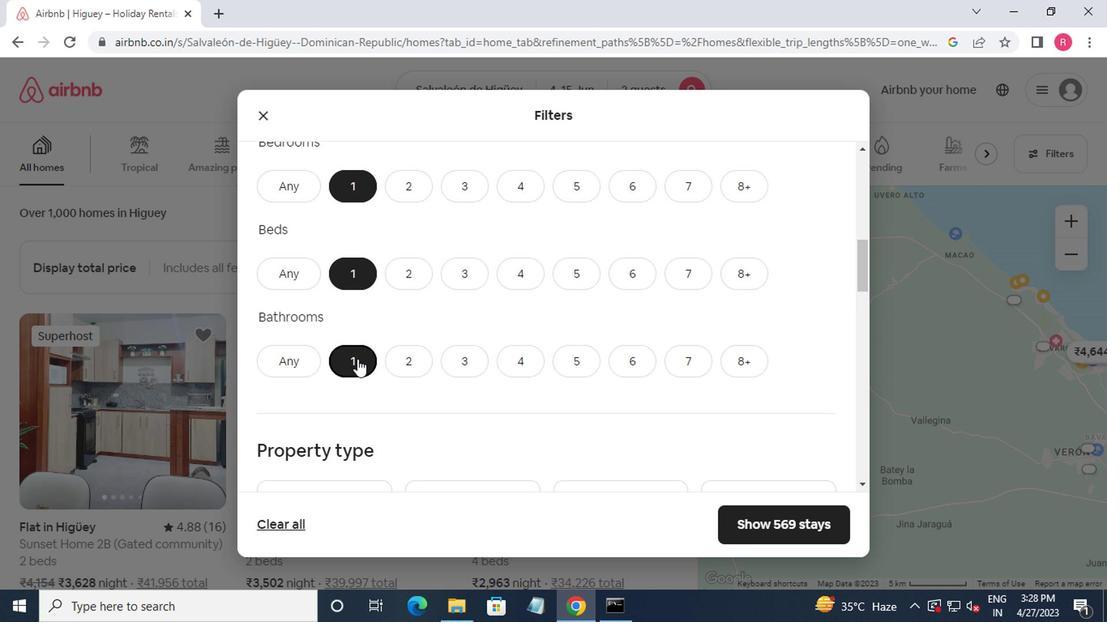 
Action: Mouse scrolled (356, 358) with delta (0, 0)
Screenshot: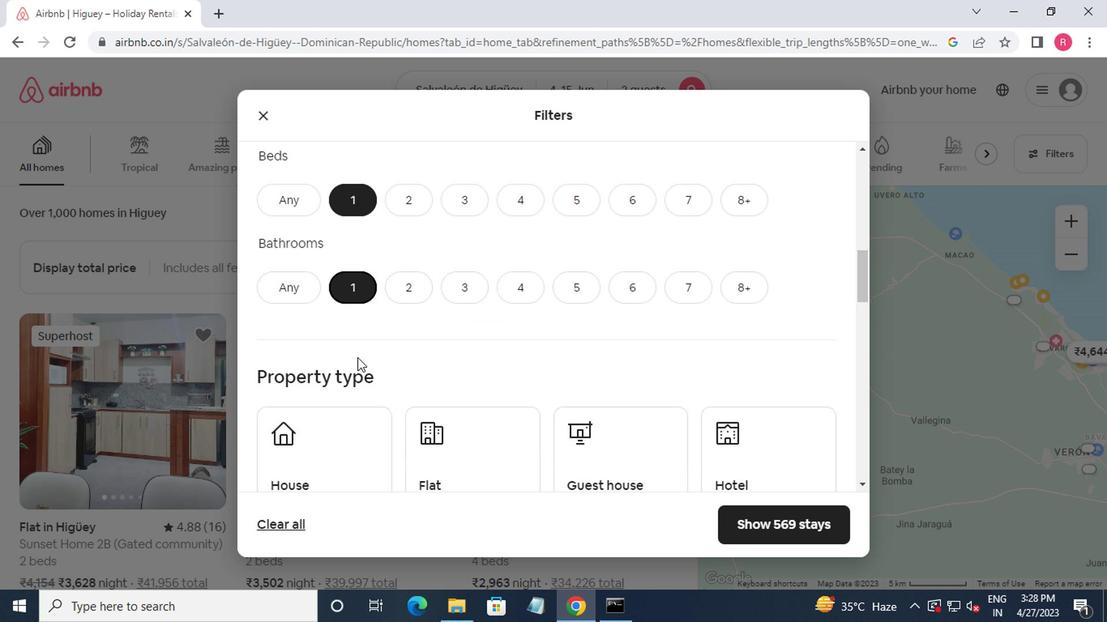 
Action: Mouse moved to (356, 358)
Screenshot: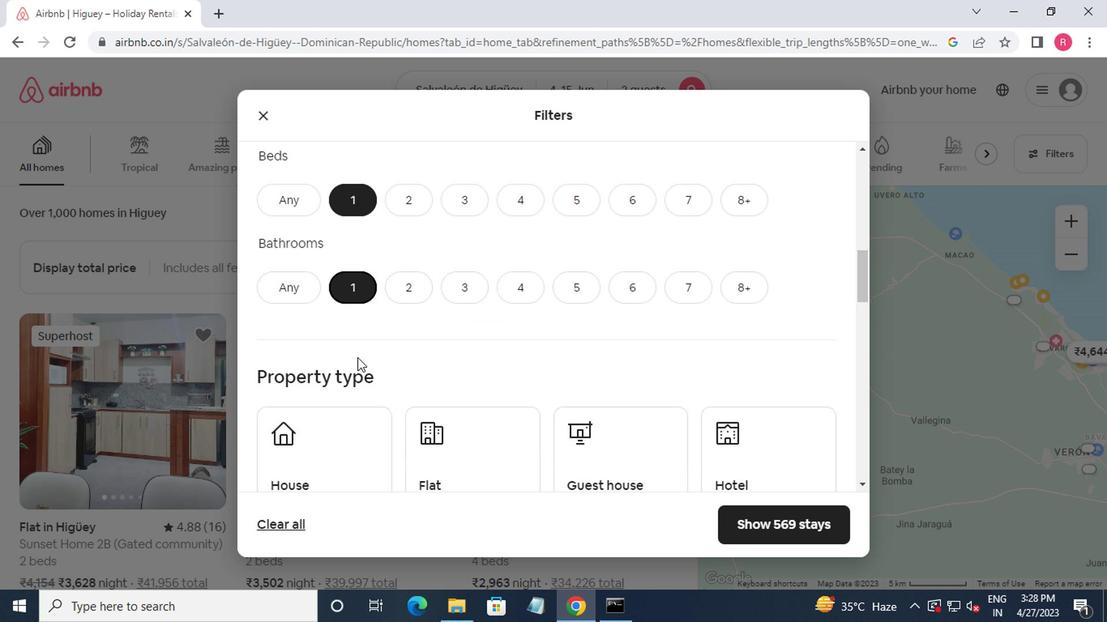 
Action: Mouse scrolled (356, 356) with delta (0, -1)
Screenshot: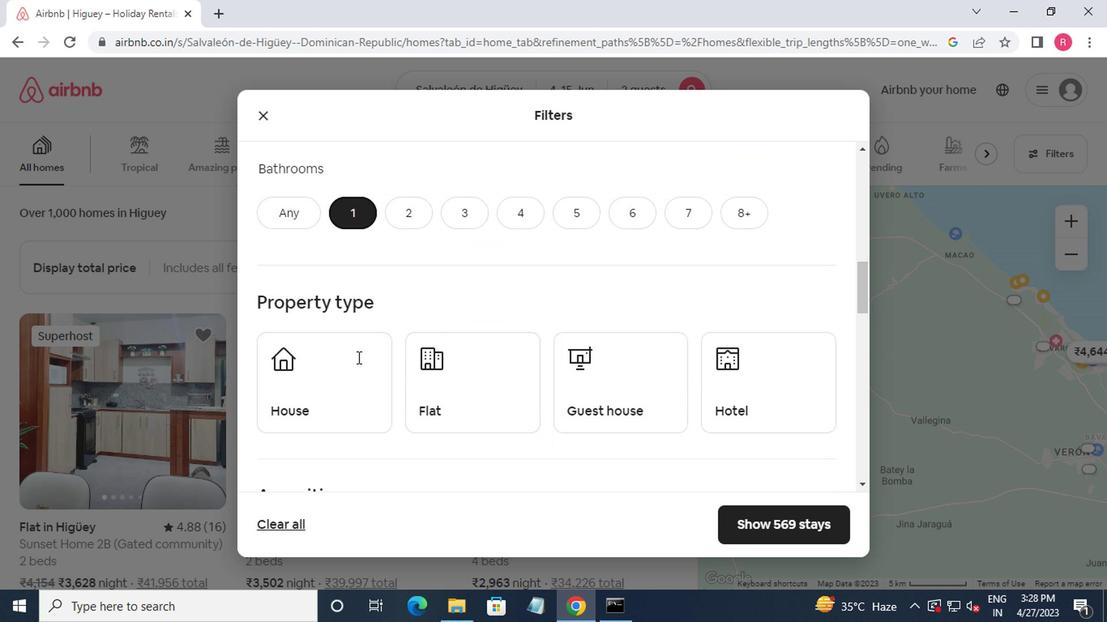 
Action: Mouse moved to (312, 241)
Screenshot: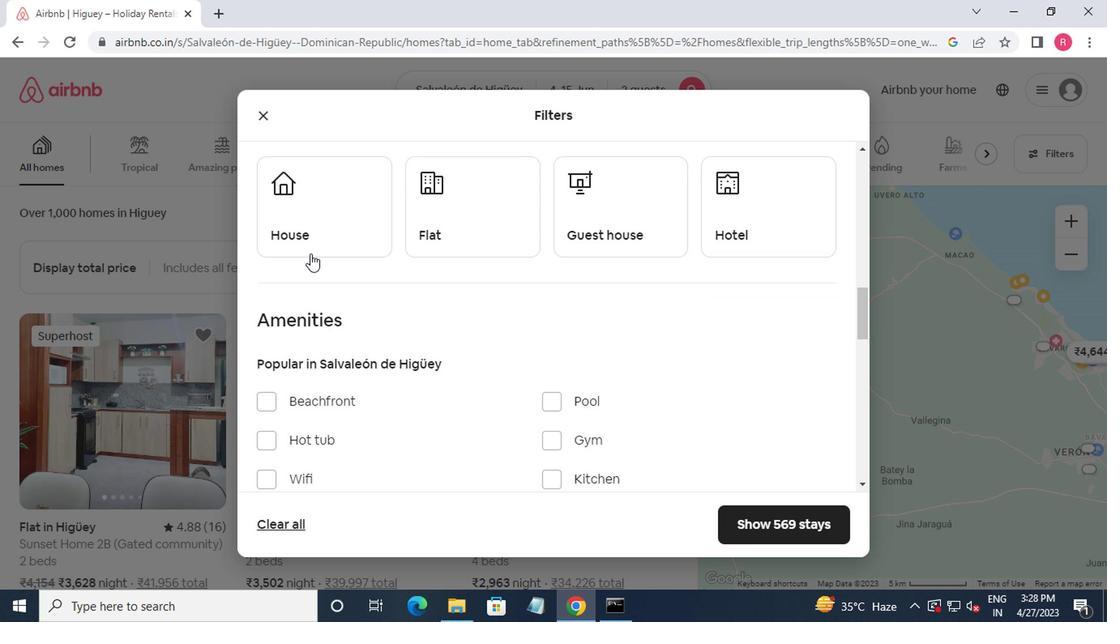 
Action: Mouse pressed left at (312, 241)
Screenshot: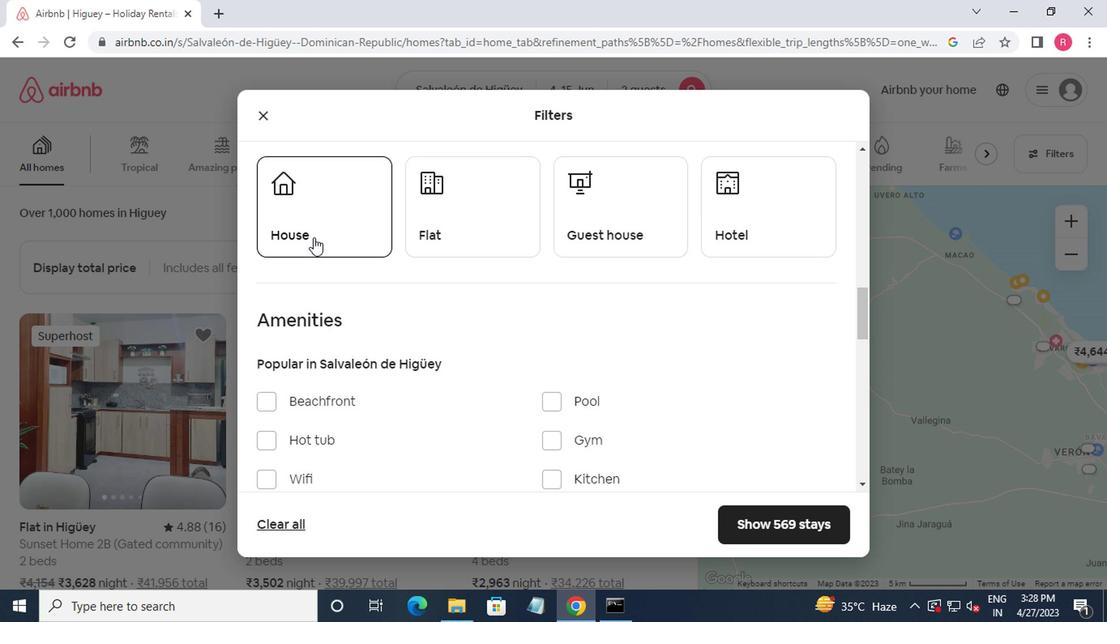 
Action: Mouse moved to (446, 250)
Screenshot: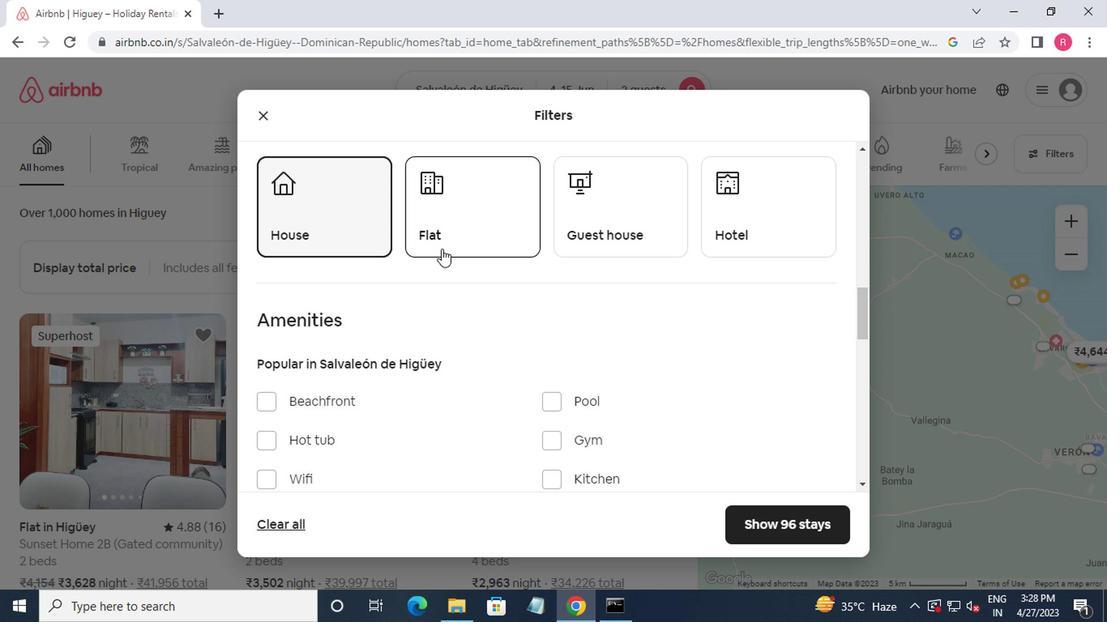 
Action: Mouse pressed left at (446, 250)
Screenshot: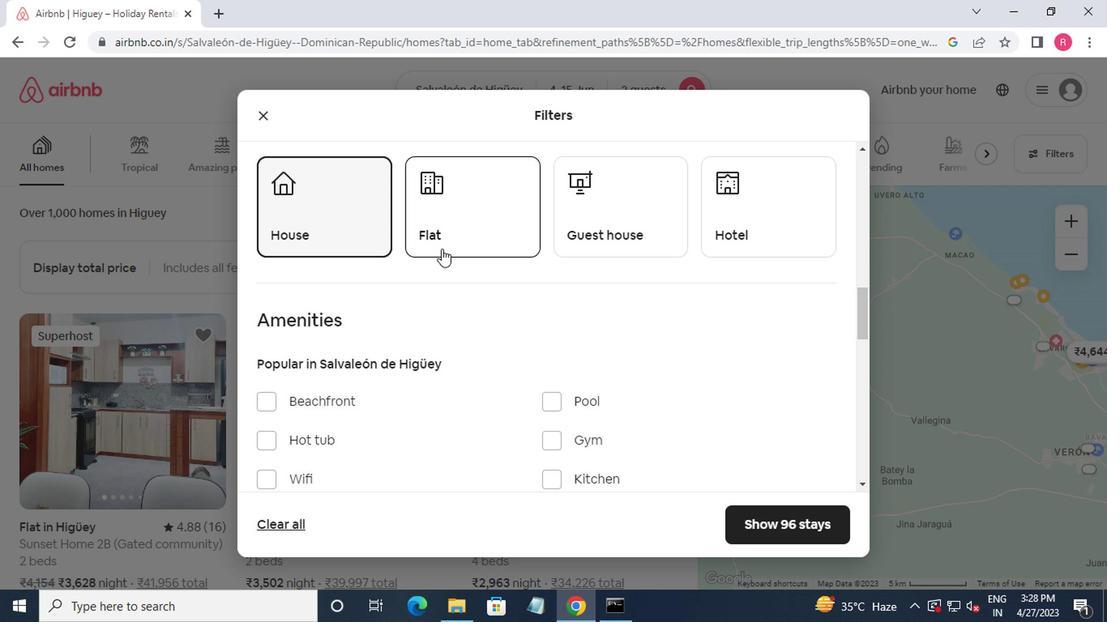 
Action: Mouse moved to (566, 235)
Screenshot: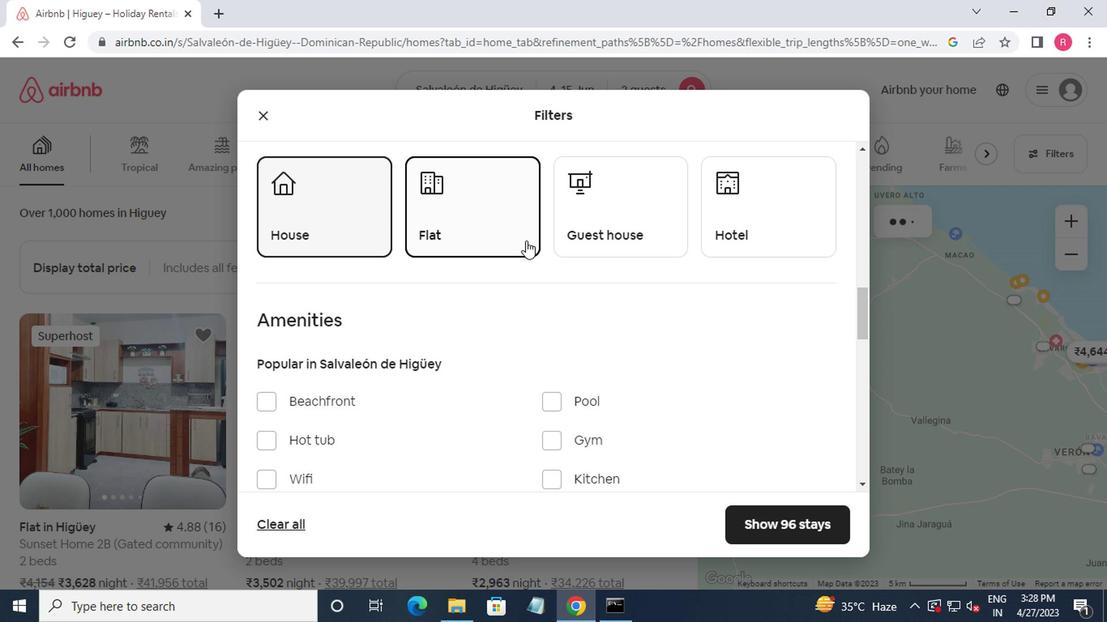 
Action: Mouse pressed left at (566, 235)
Screenshot: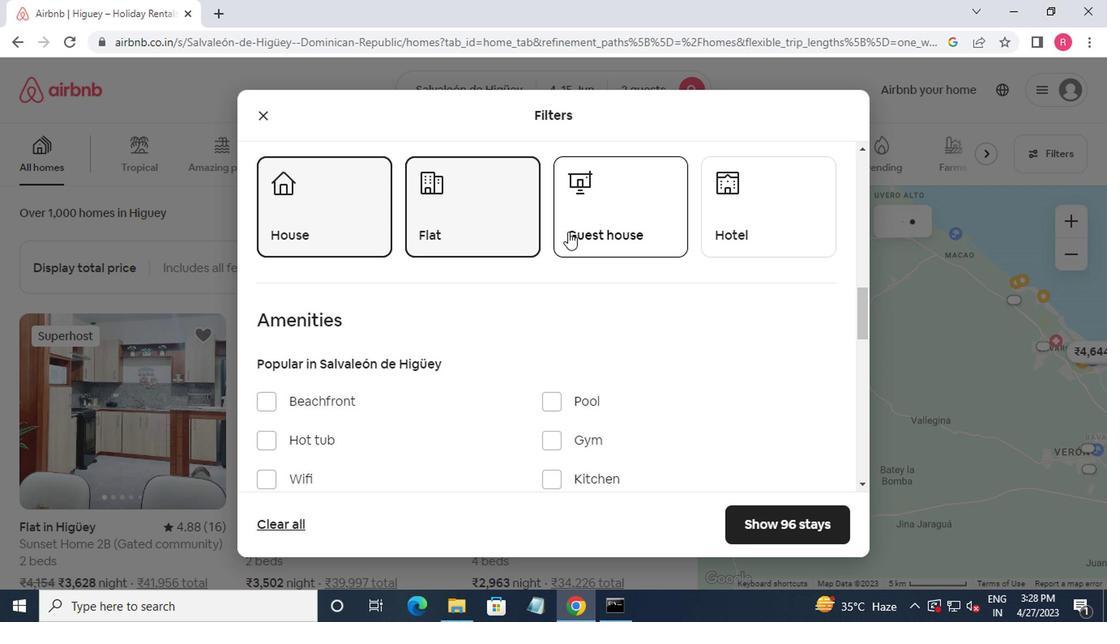 
Action: Mouse moved to (742, 231)
Screenshot: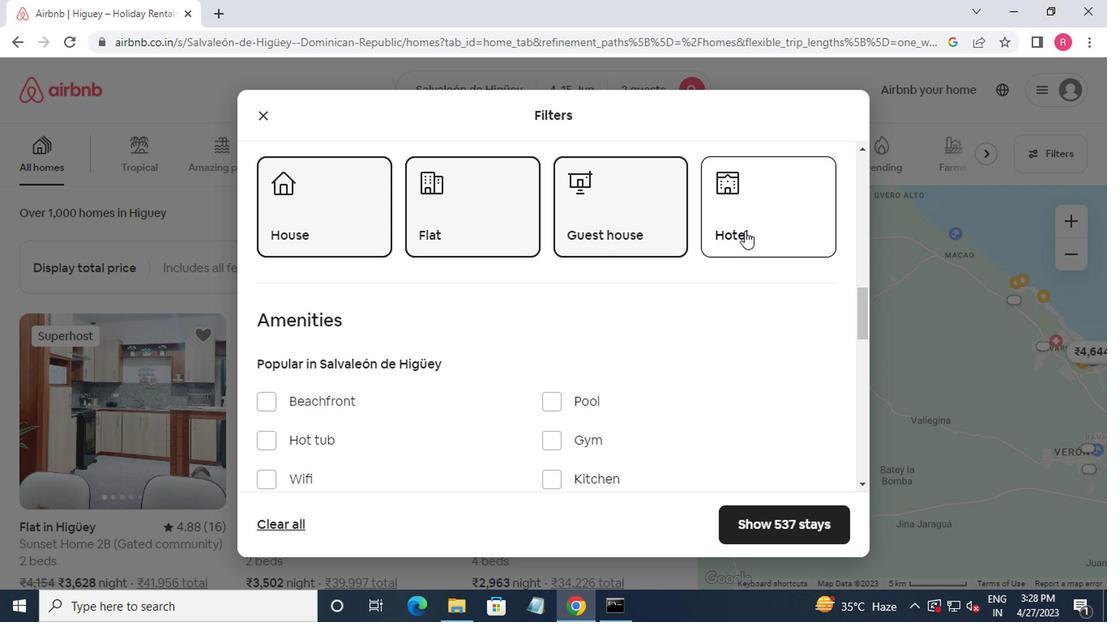 
Action: Mouse pressed left at (742, 231)
Screenshot: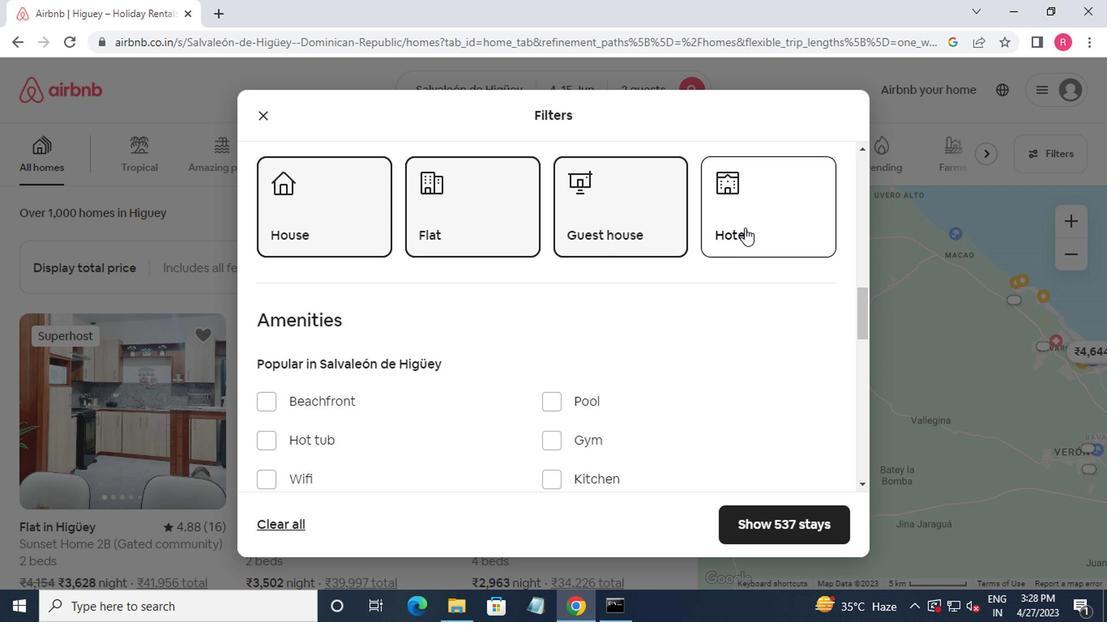 
Action: Mouse moved to (743, 234)
Screenshot: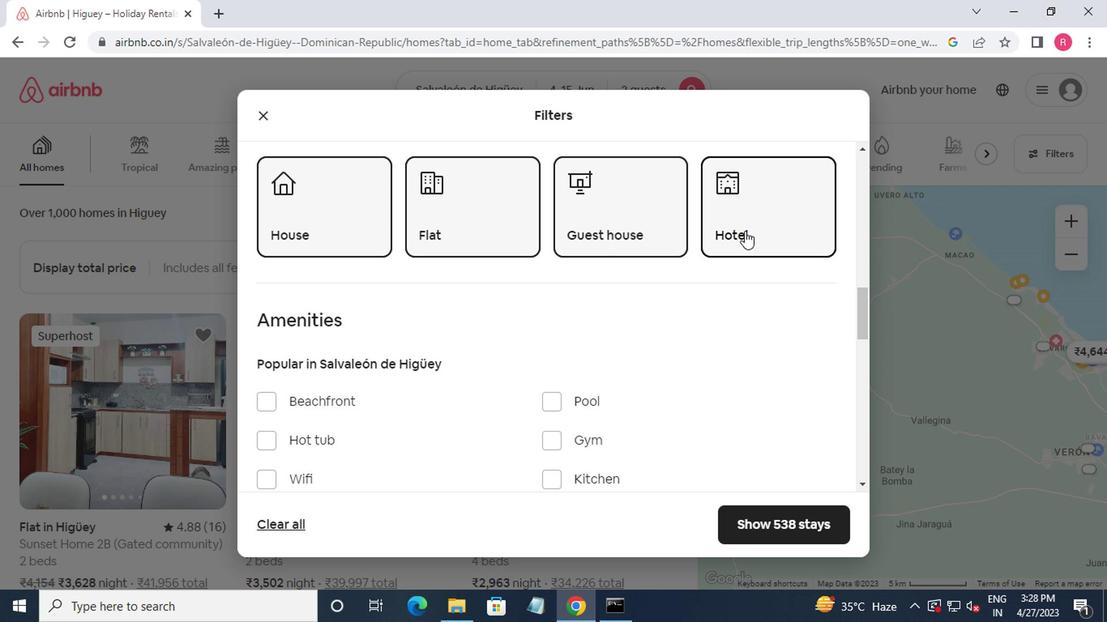 
Action: Mouse scrolled (743, 234) with delta (0, 0)
Screenshot: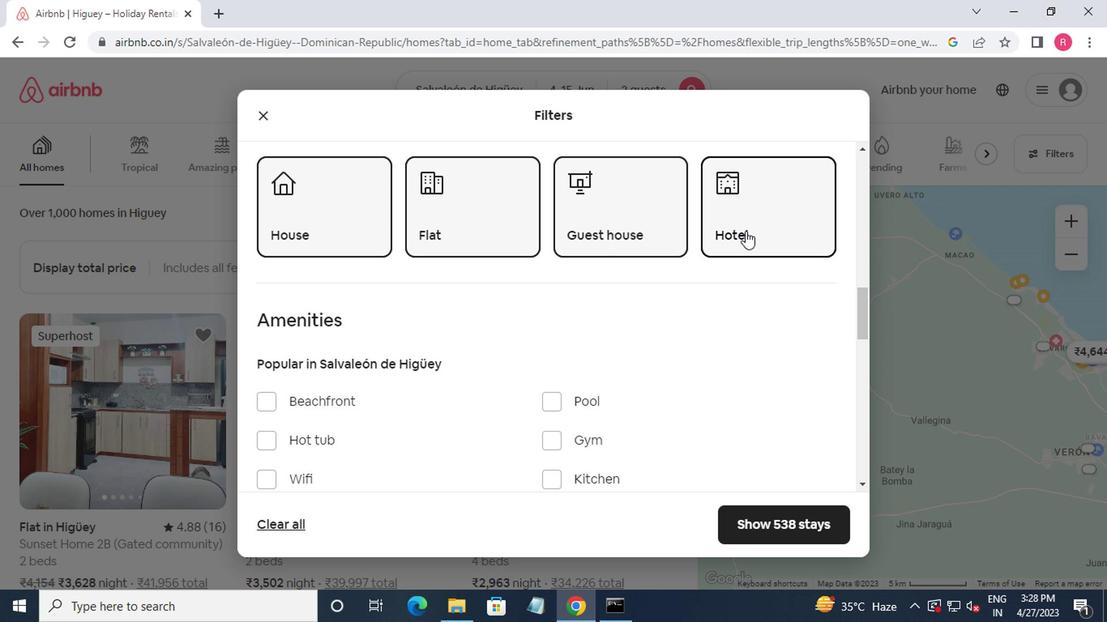 
Action: Mouse moved to (743, 234)
Screenshot: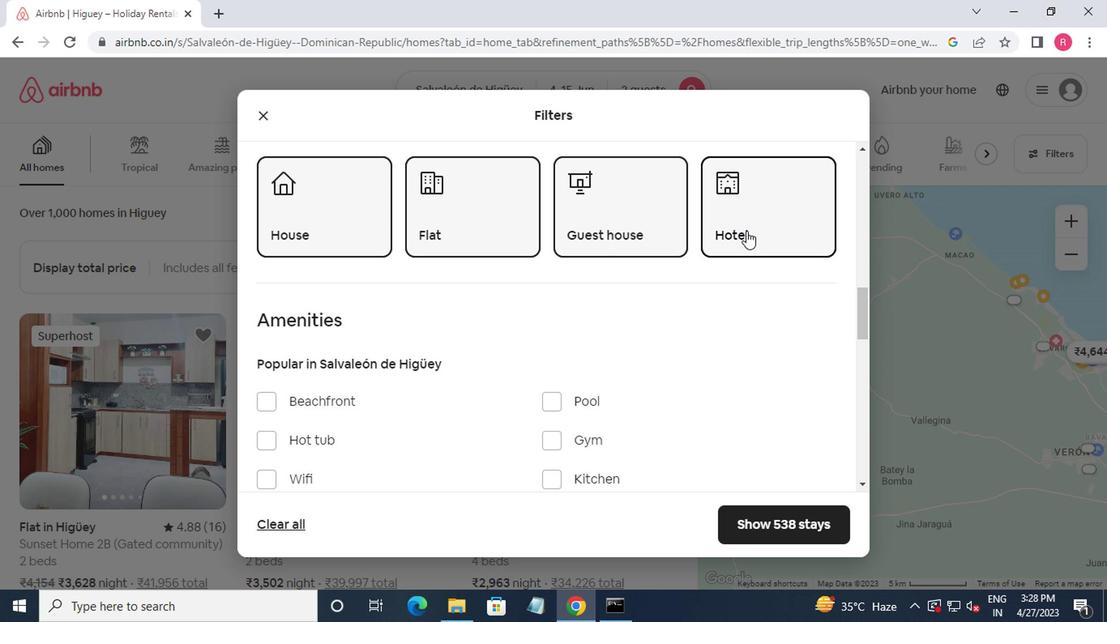 
Action: Mouse scrolled (743, 232) with delta (0, -1)
Screenshot: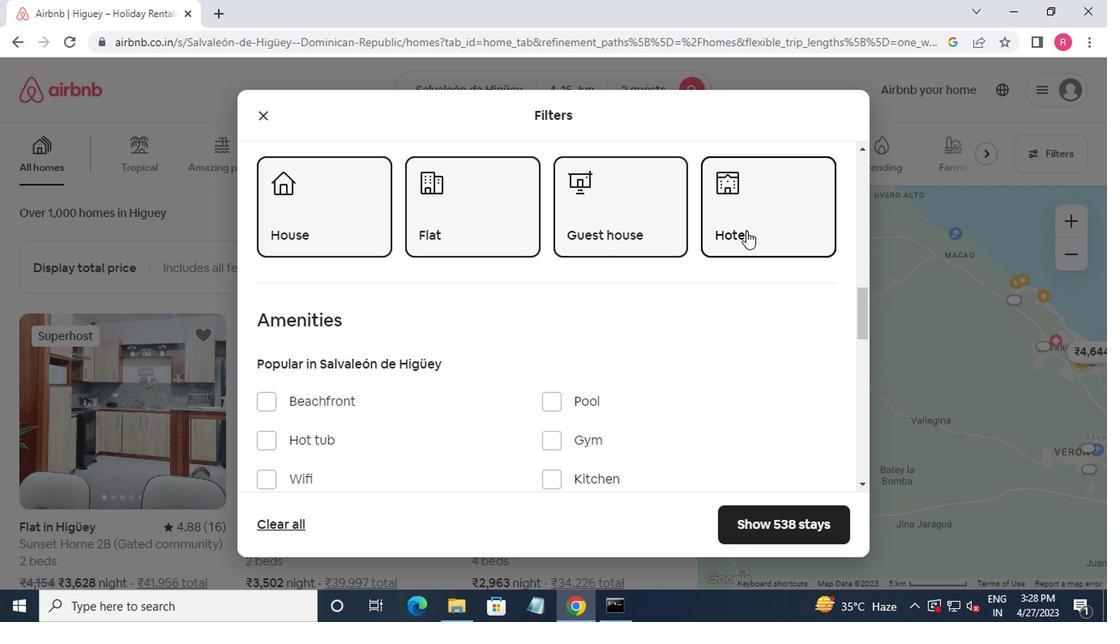 
Action: Mouse moved to (741, 234)
Screenshot: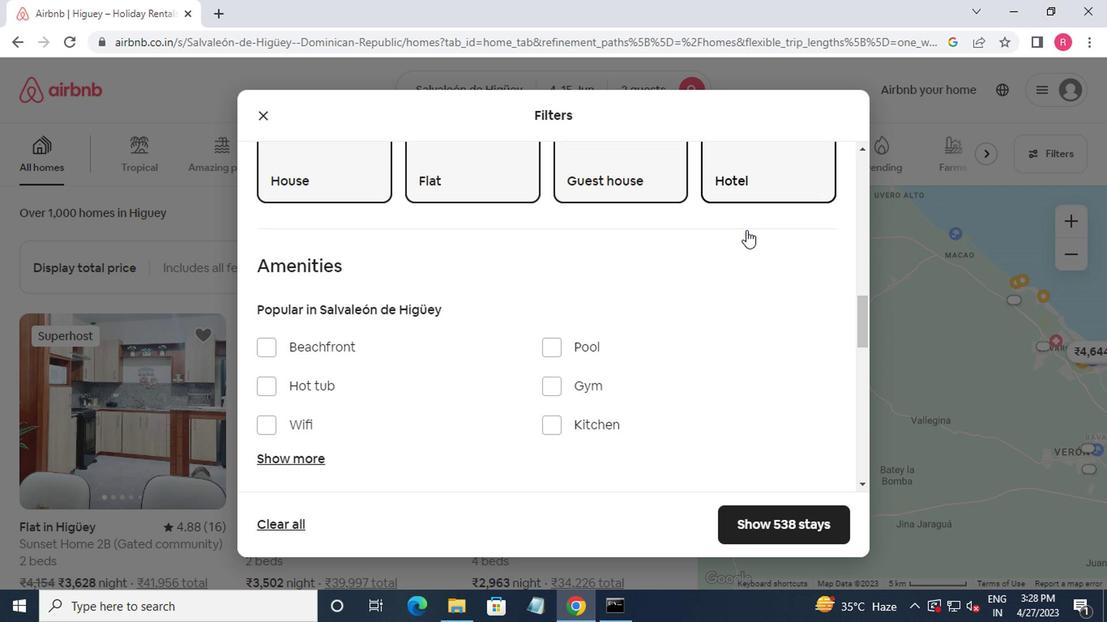 
Action: Mouse scrolled (741, 232) with delta (0, -1)
Screenshot: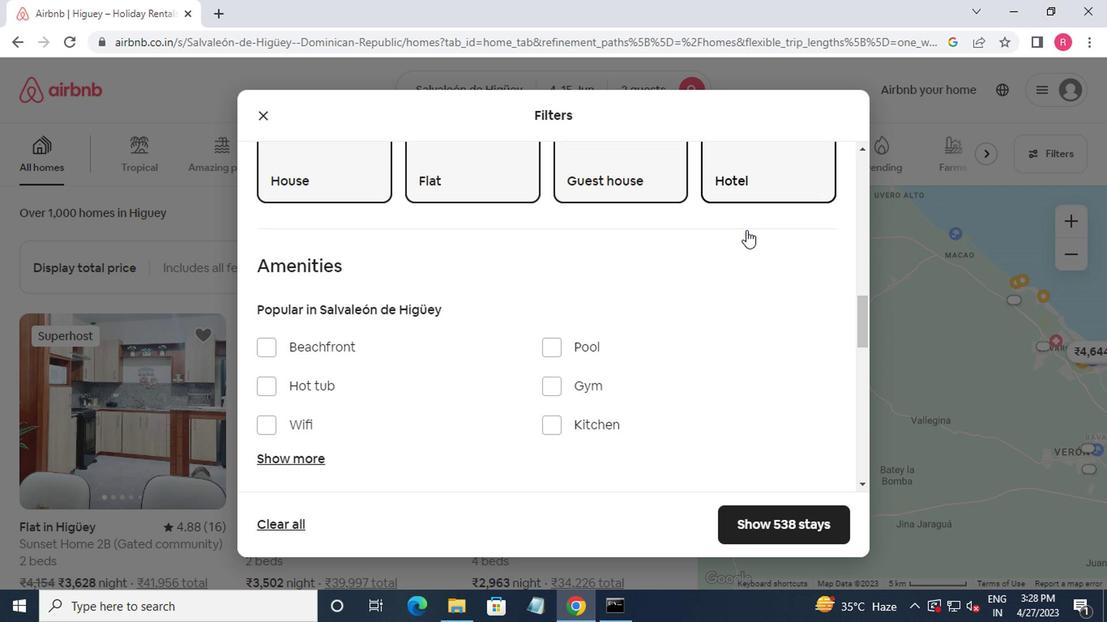 
Action: Mouse moved to (636, 373)
Screenshot: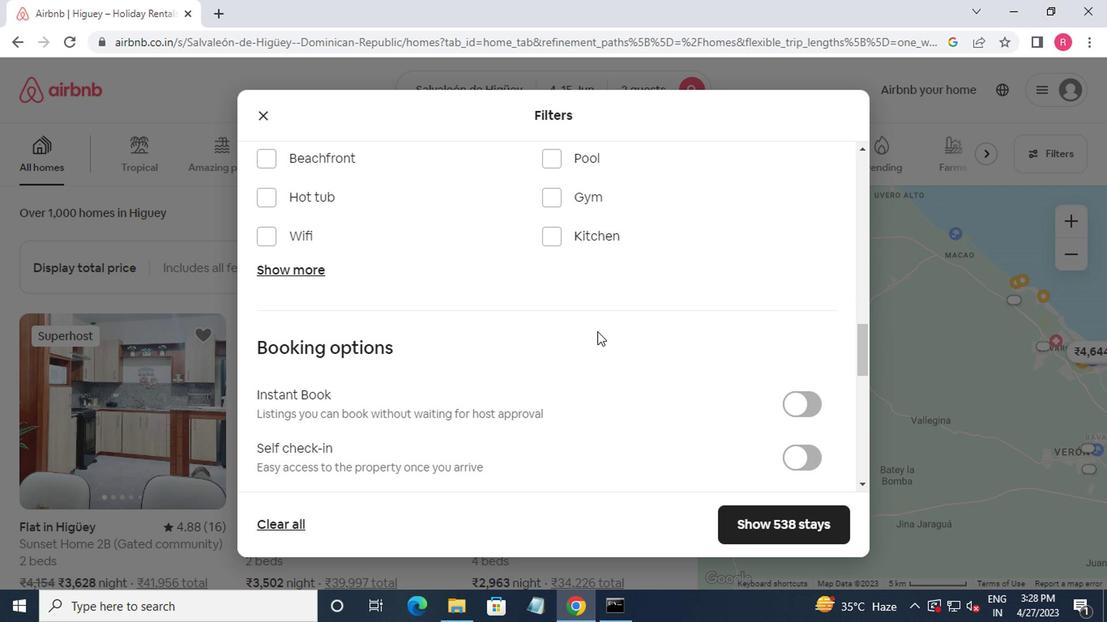 
Action: Mouse scrolled (636, 371) with delta (0, -1)
Screenshot: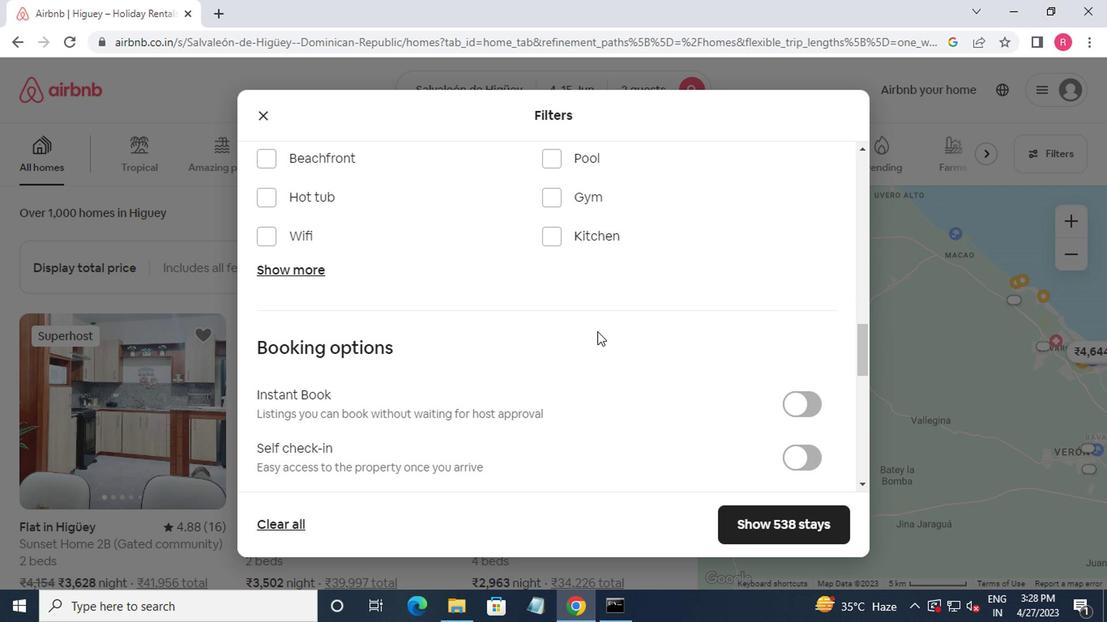 
Action: Mouse moved to (809, 379)
Screenshot: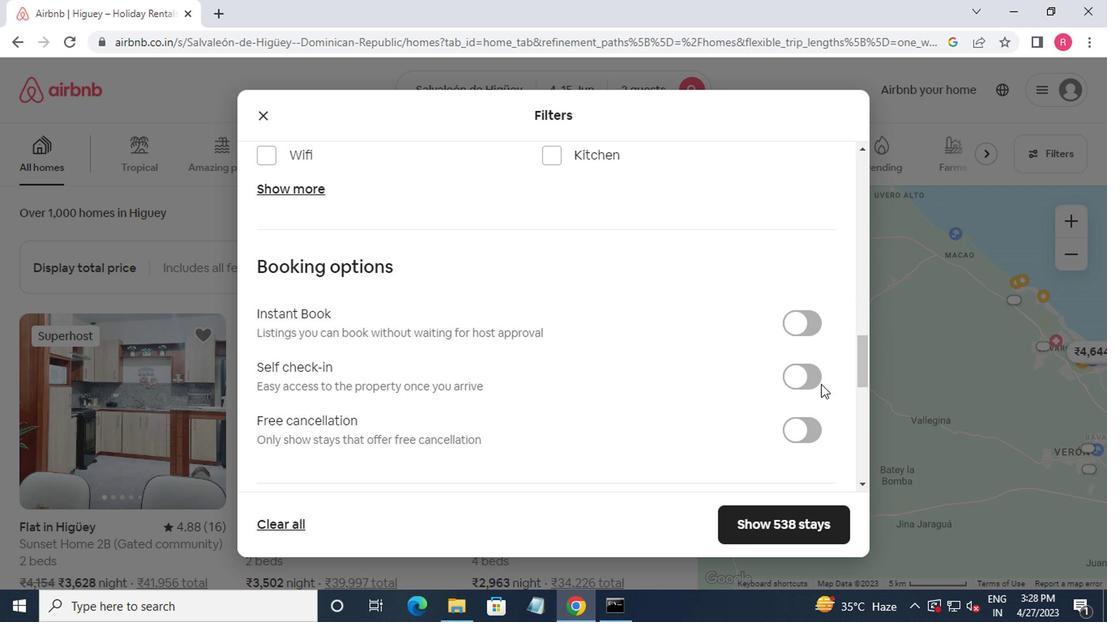 
Action: Mouse pressed left at (809, 379)
Screenshot: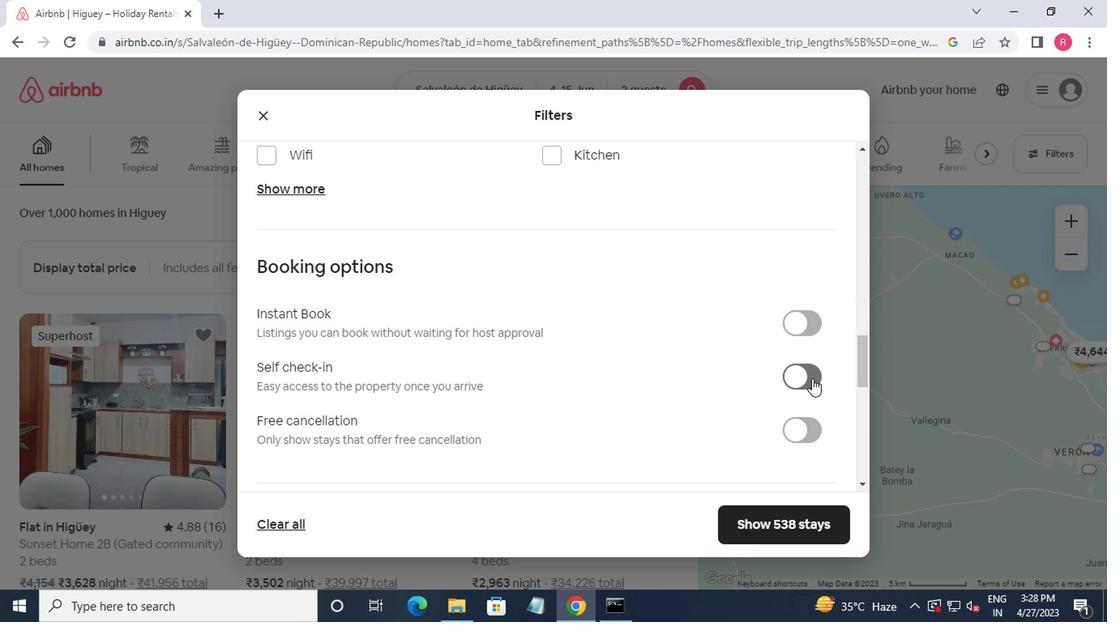 
Action: Mouse moved to (797, 365)
Screenshot: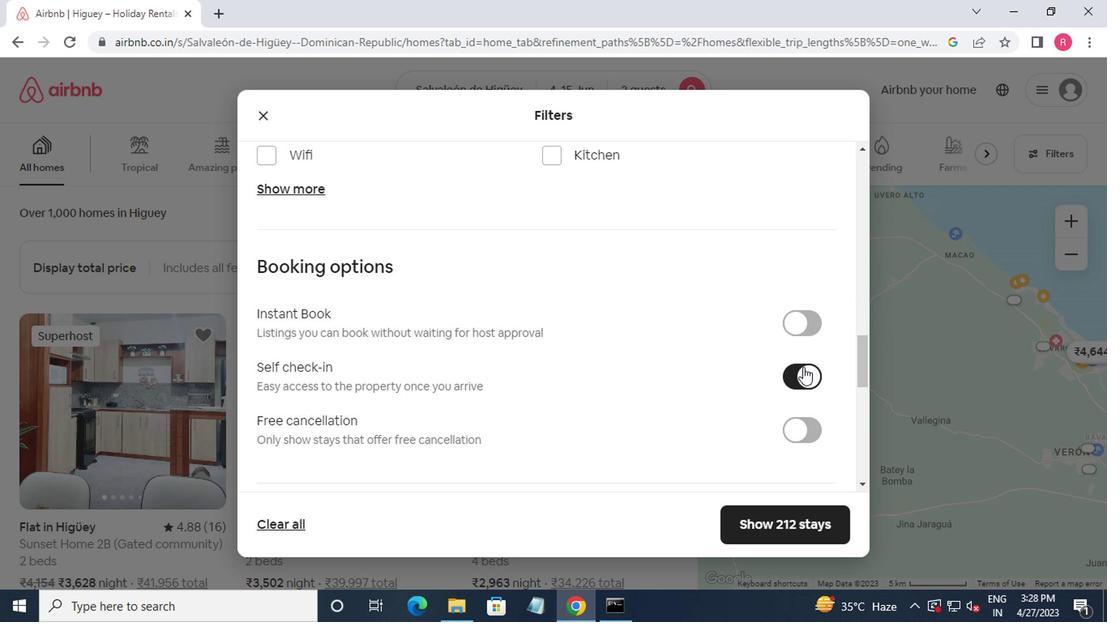 
Action: Mouse scrolled (797, 364) with delta (0, 0)
Screenshot: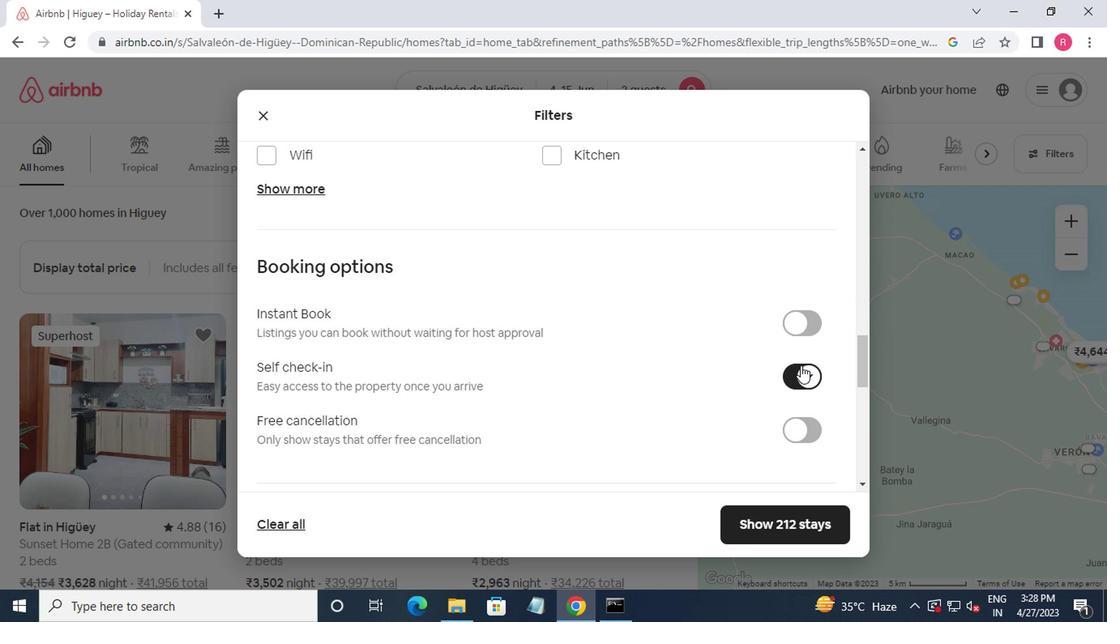 
Action: Mouse scrolled (797, 364) with delta (0, 0)
Screenshot: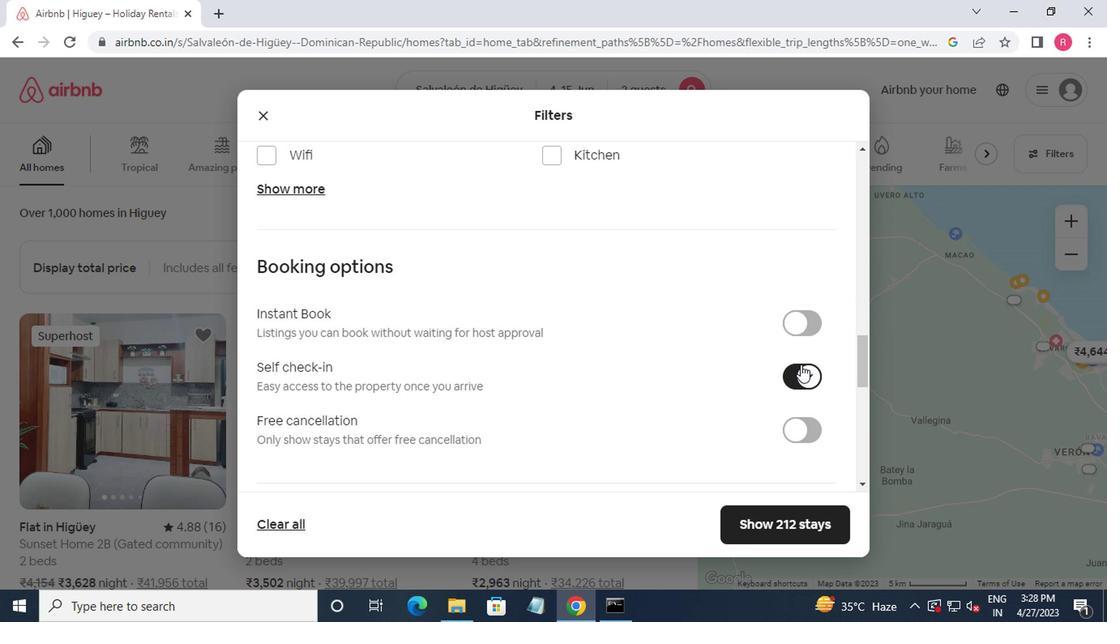 
Action: Mouse moved to (797, 365)
Screenshot: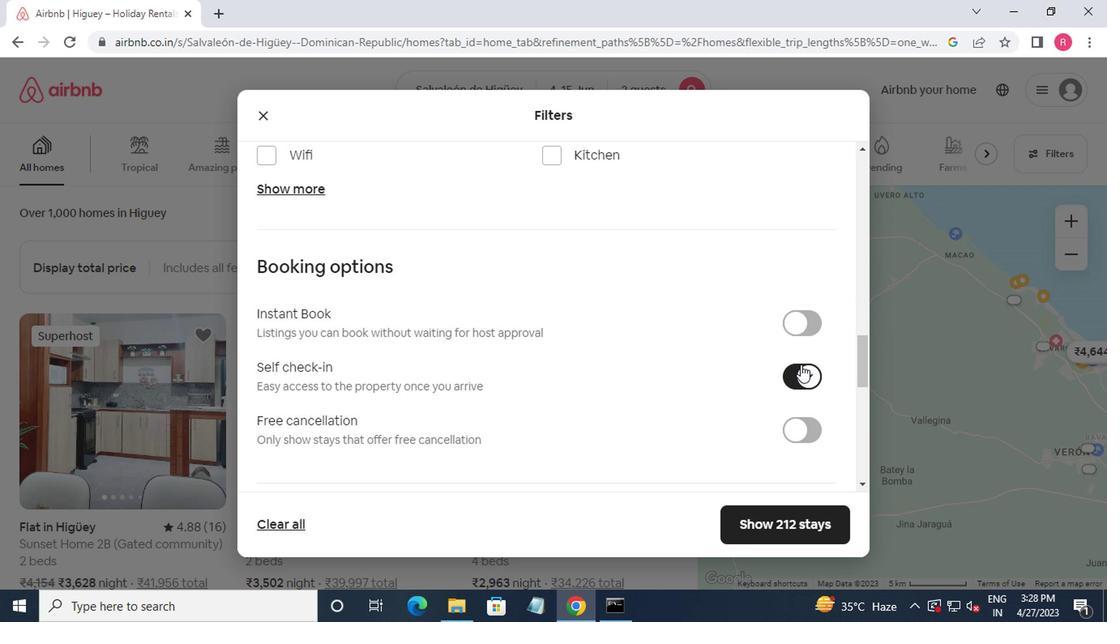 
Action: Mouse scrolled (797, 364) with delta (0, 0)
Screenshot: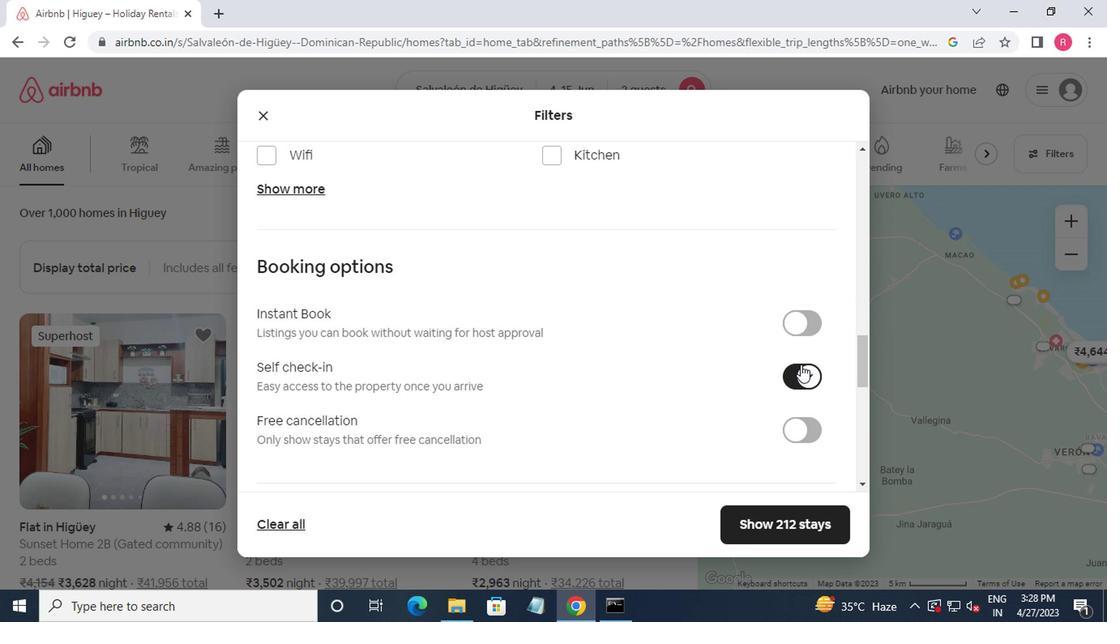 
Action: Mouse moved to (792, 365)
Screenshot: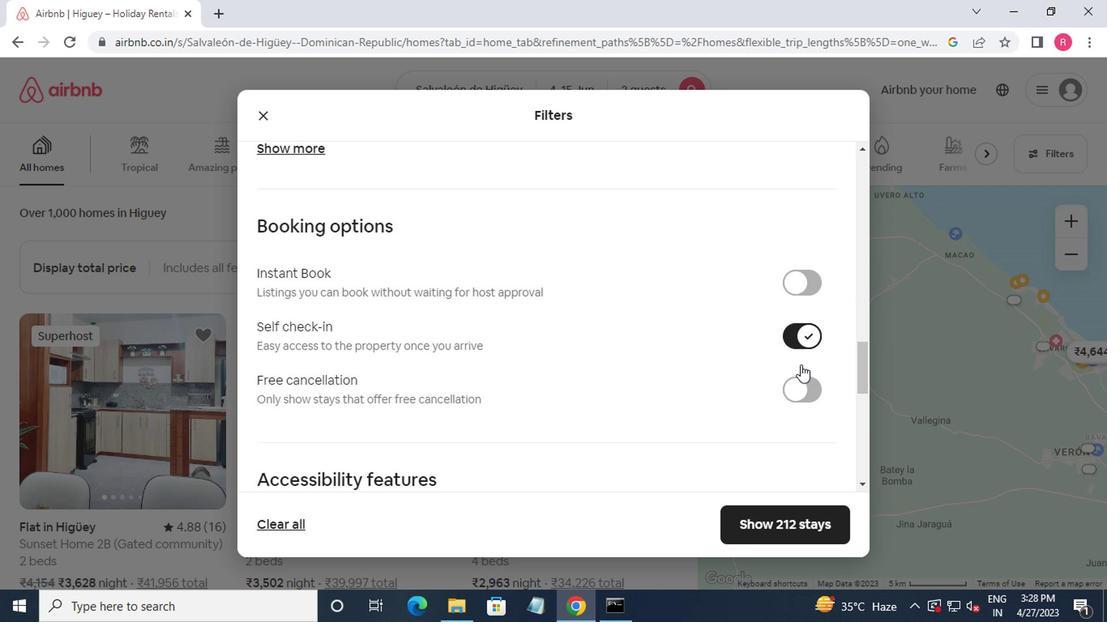 
Action: Mouse scrolled (792, 364) with delta (0, 0)
Screenshot: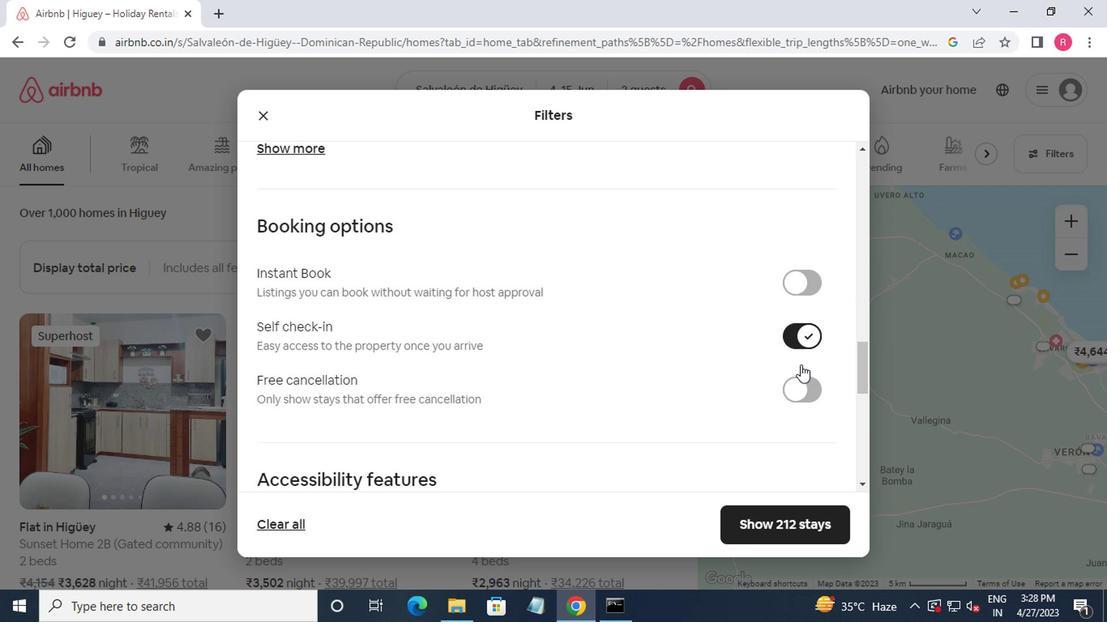 
Action: Mouse moved to (626, 352)
Screenshot: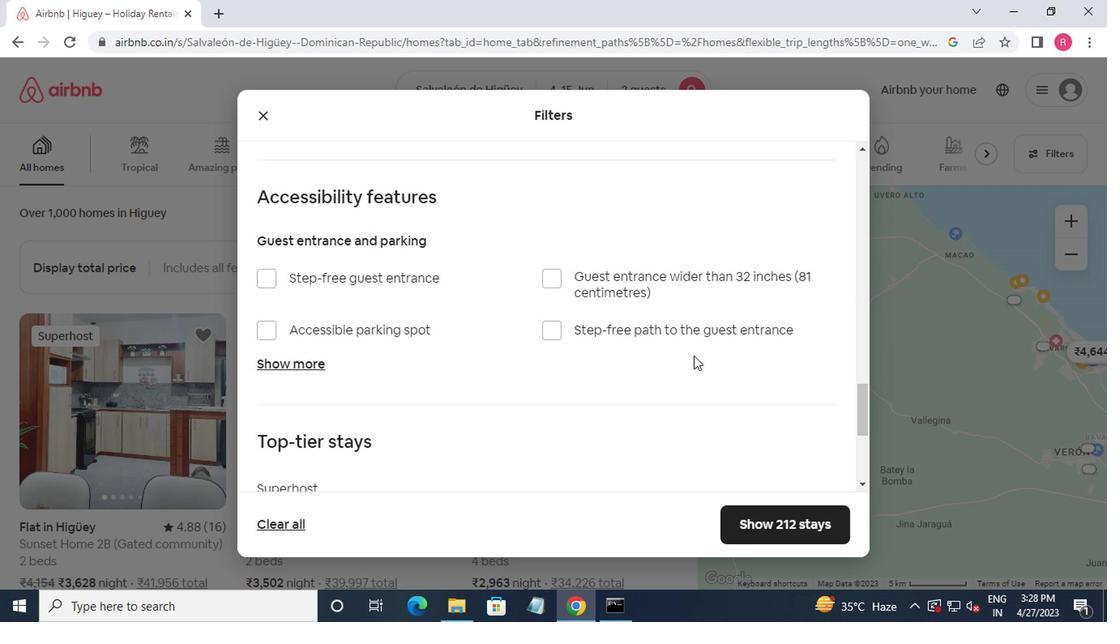 
Action: Mouse scrolled (626, 352) with delta (0, 0)
Screenshot: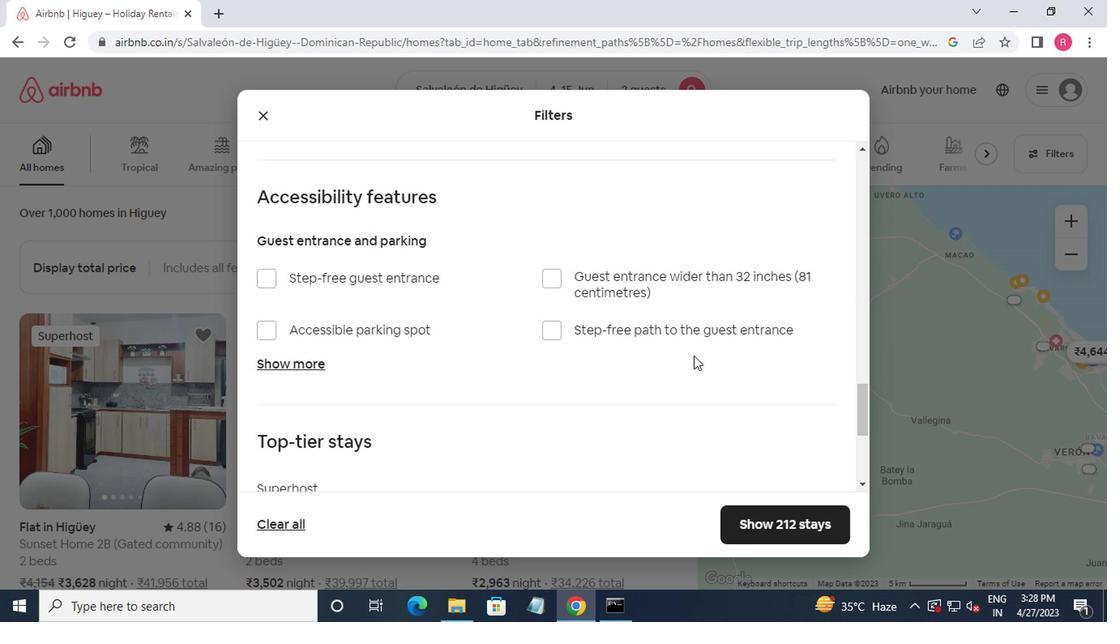 
Action: Mouse moved to (603, 355)
Screenshot: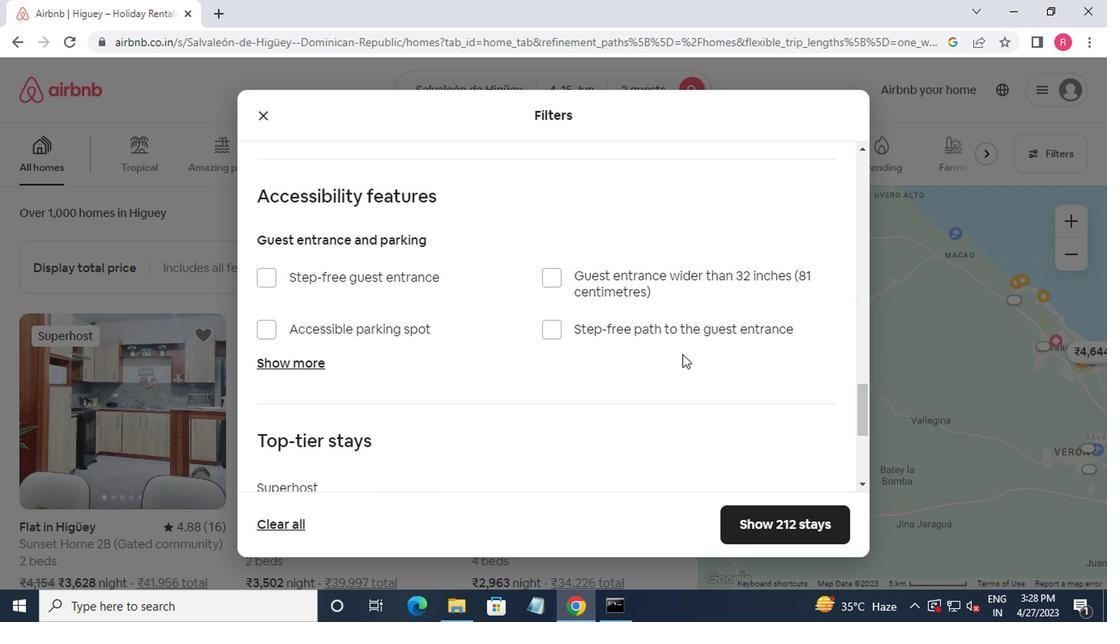 
Action: Mouse scrolled (603, 354) with delta (0, -1)
Screenshot: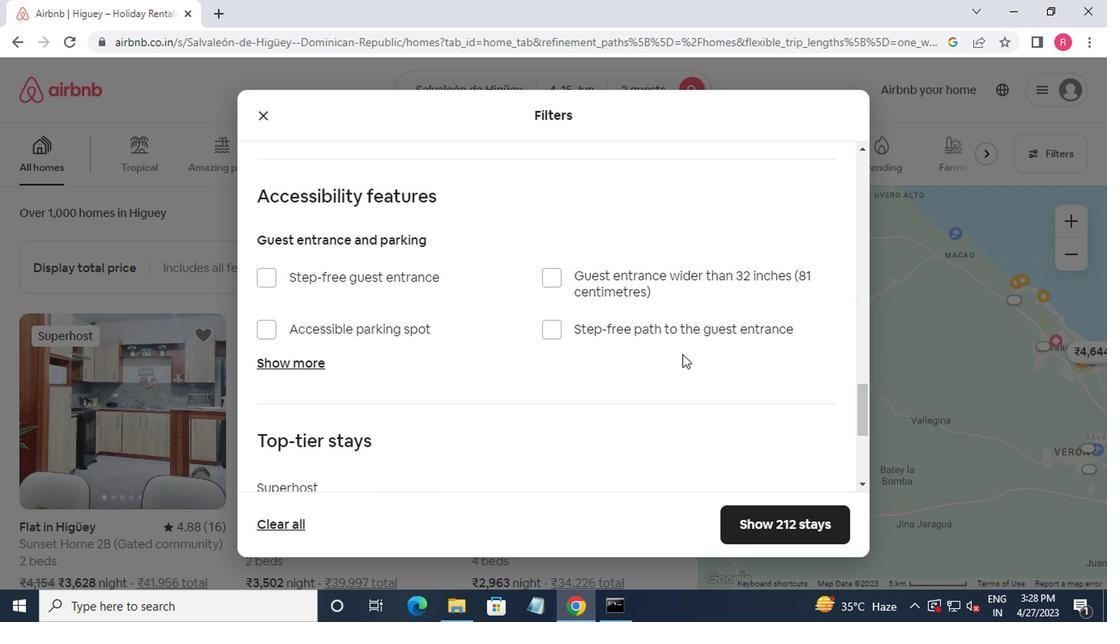 
Action: Mouse moved to (580, 356)
Screenshot: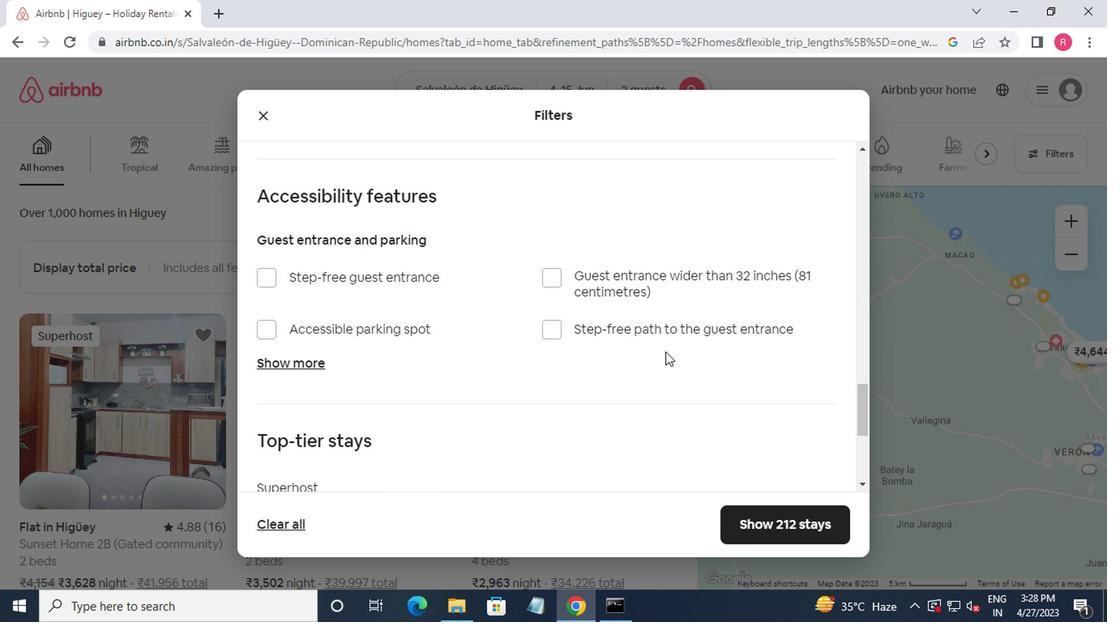 
Action: Mouse scrolled (580, 355) with delta (0, 0)
Screenshot: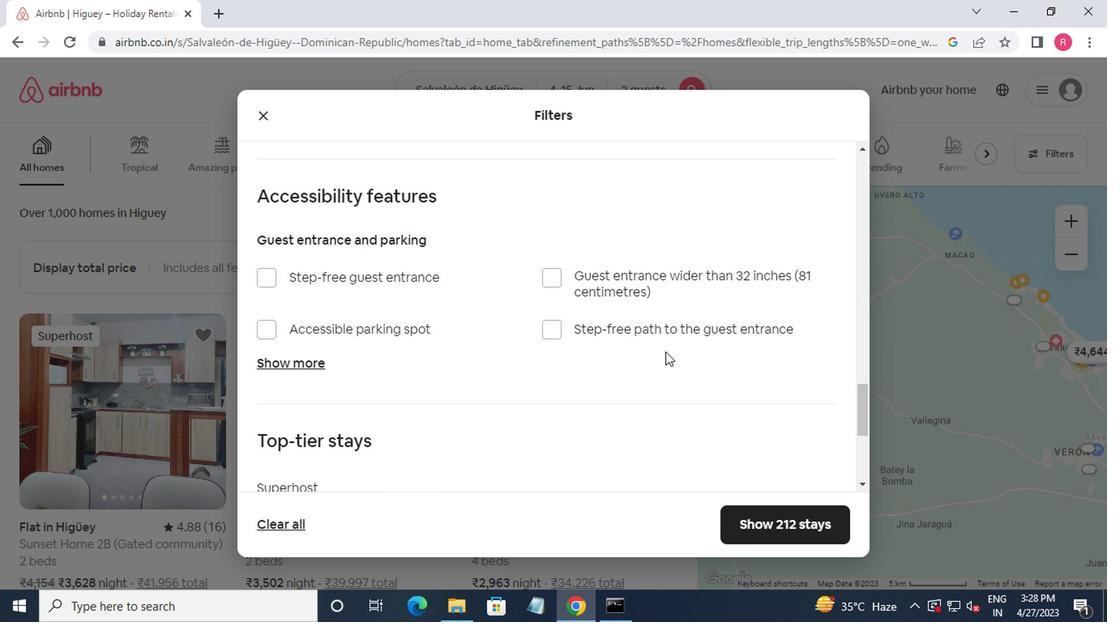 
Action: Mouse moved to (554, 359)
Screenshot: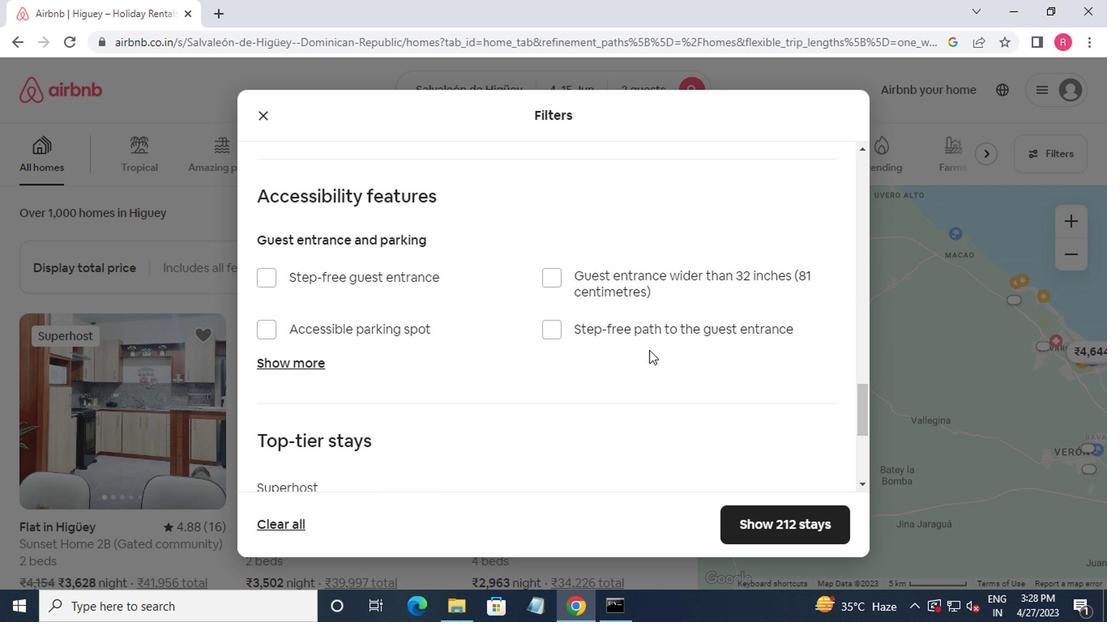 
Action: Mouse scrolled (554, 358) with delta (0, 0)
Screenshot: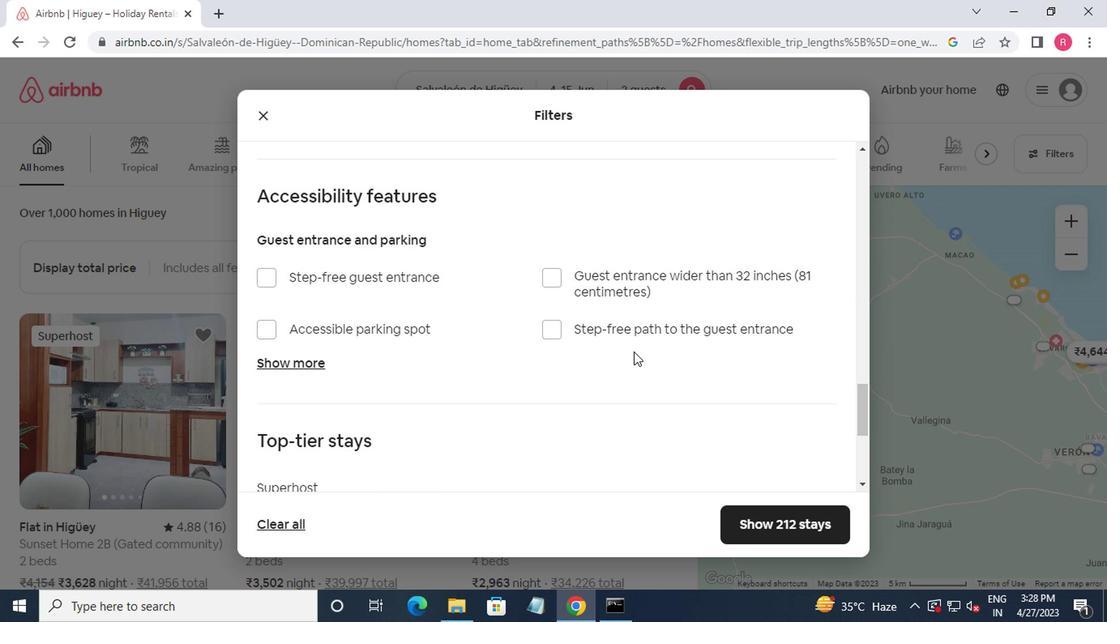 
Action: Mouse moved to (296, 375)
Screenshot: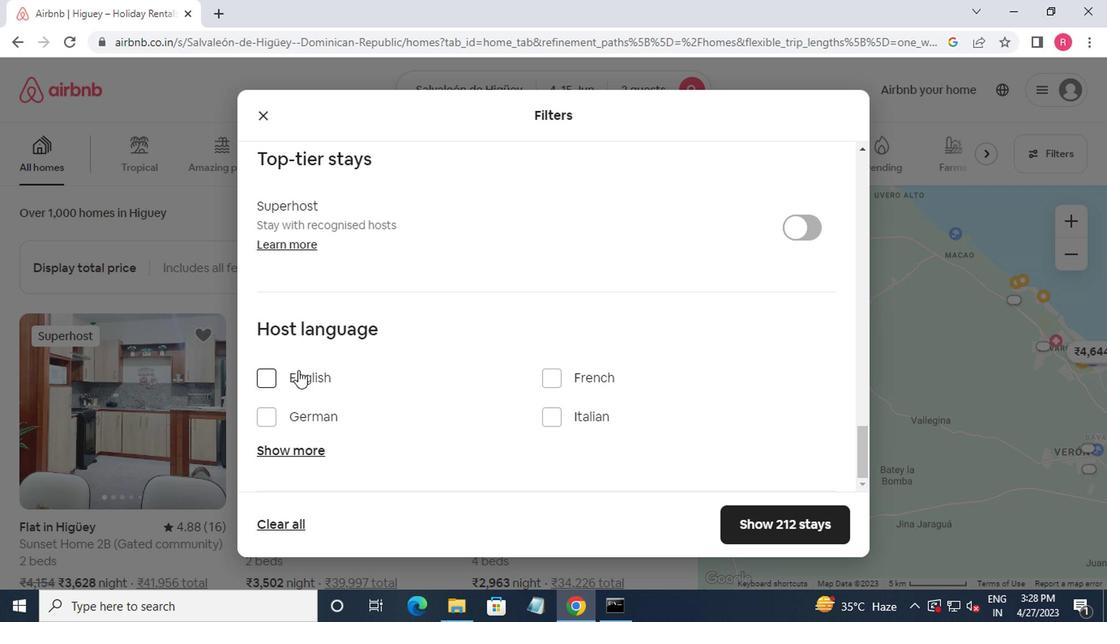 
Action: Mouse pressed left at (296, 375)
Screenshot: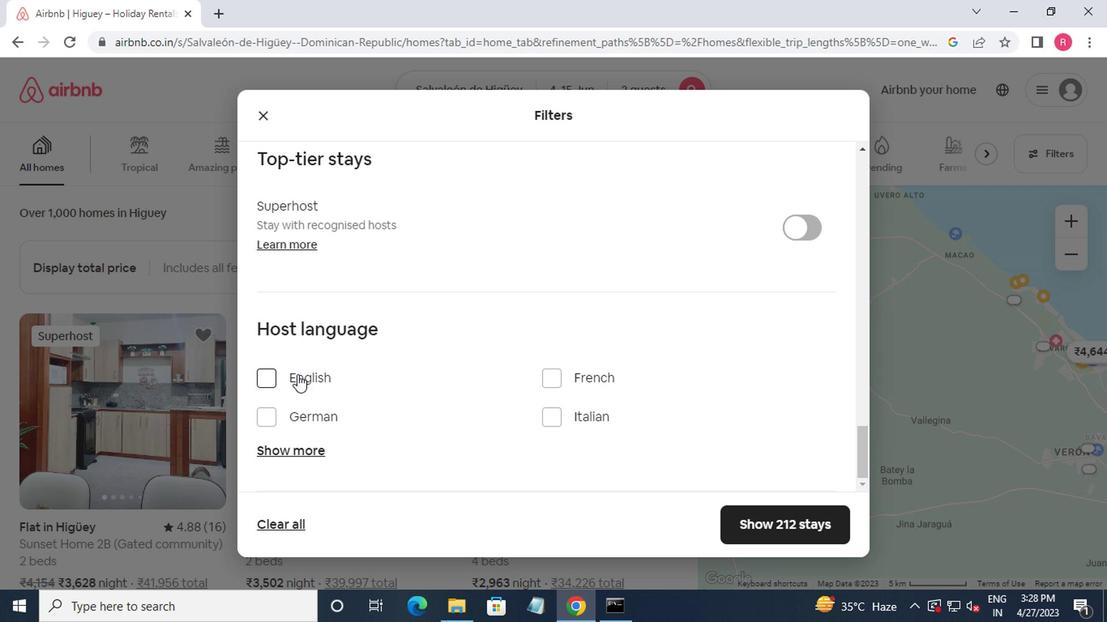 
Action: Mouse moved to (805, 518)
Screenshot: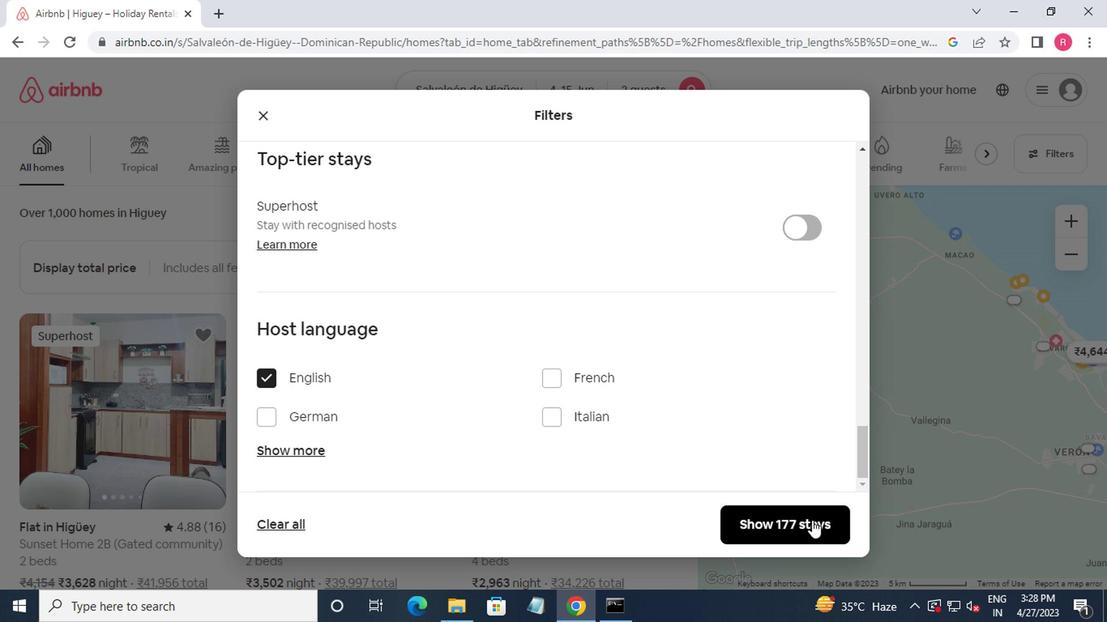 
Action: Mouse pressed left at (805, 518)
Screenshot: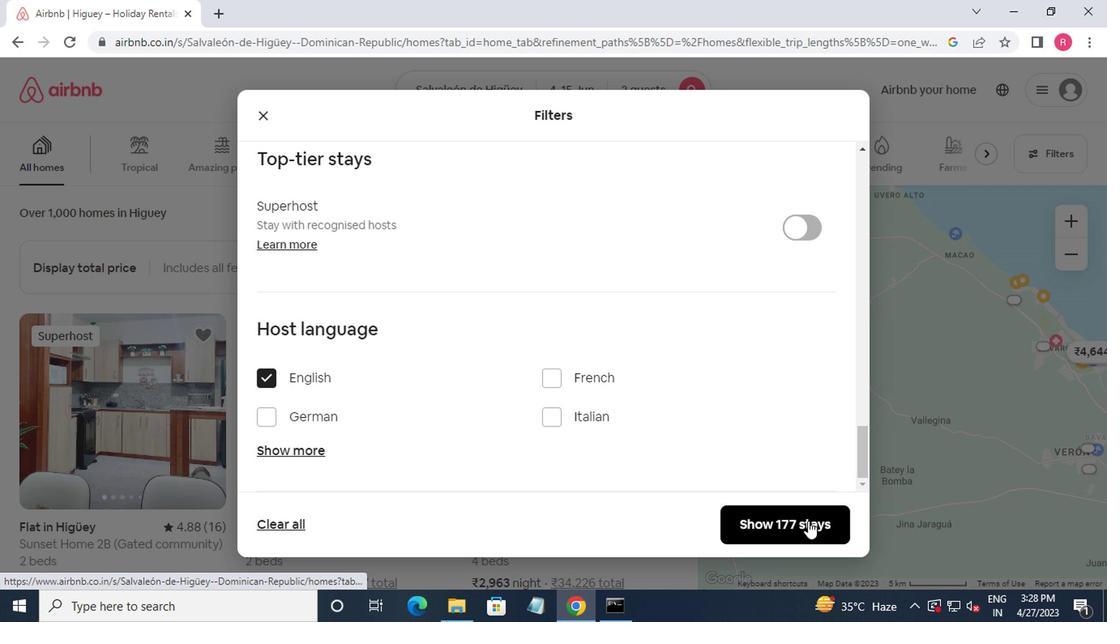 
Action: Mouse moved to (802, 498)
Screenshot: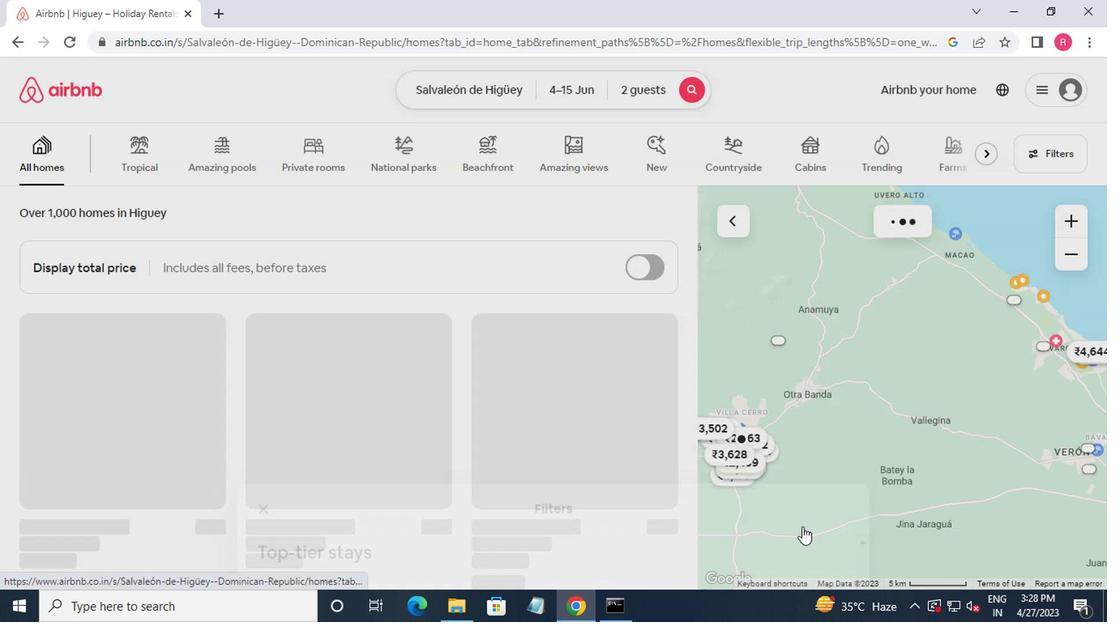 
